 Task: In the  document Mobilecompany.doc ,insert the clipart between heading and points ' search for creative ' and adjust the shape height to  '2.9''
Action: Mouse moved to (34, 135)
Screenshot: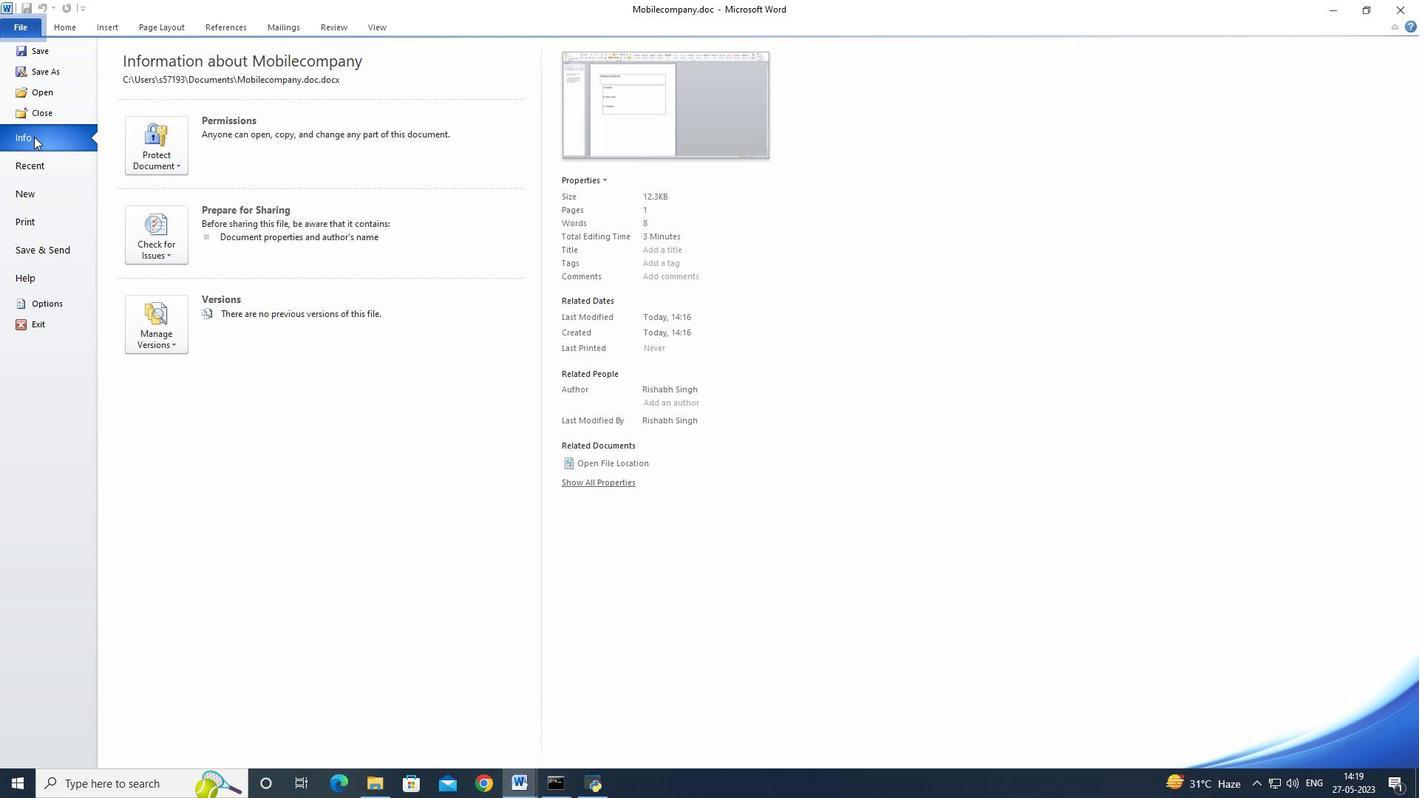 
Action: Mouse pressed left at (34, 135)
Screenshot: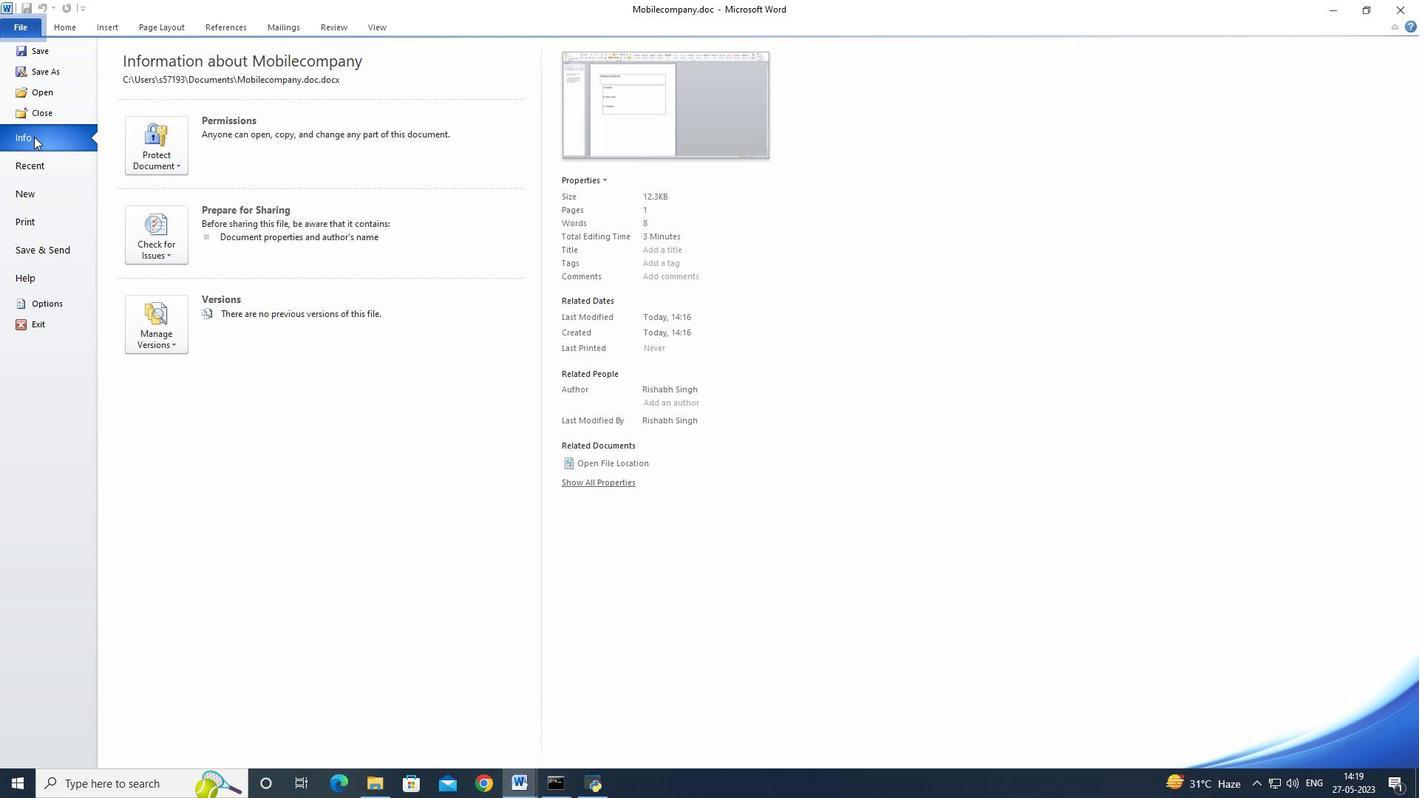 
Action: Mouse moved to (45, 95)
Screenshot: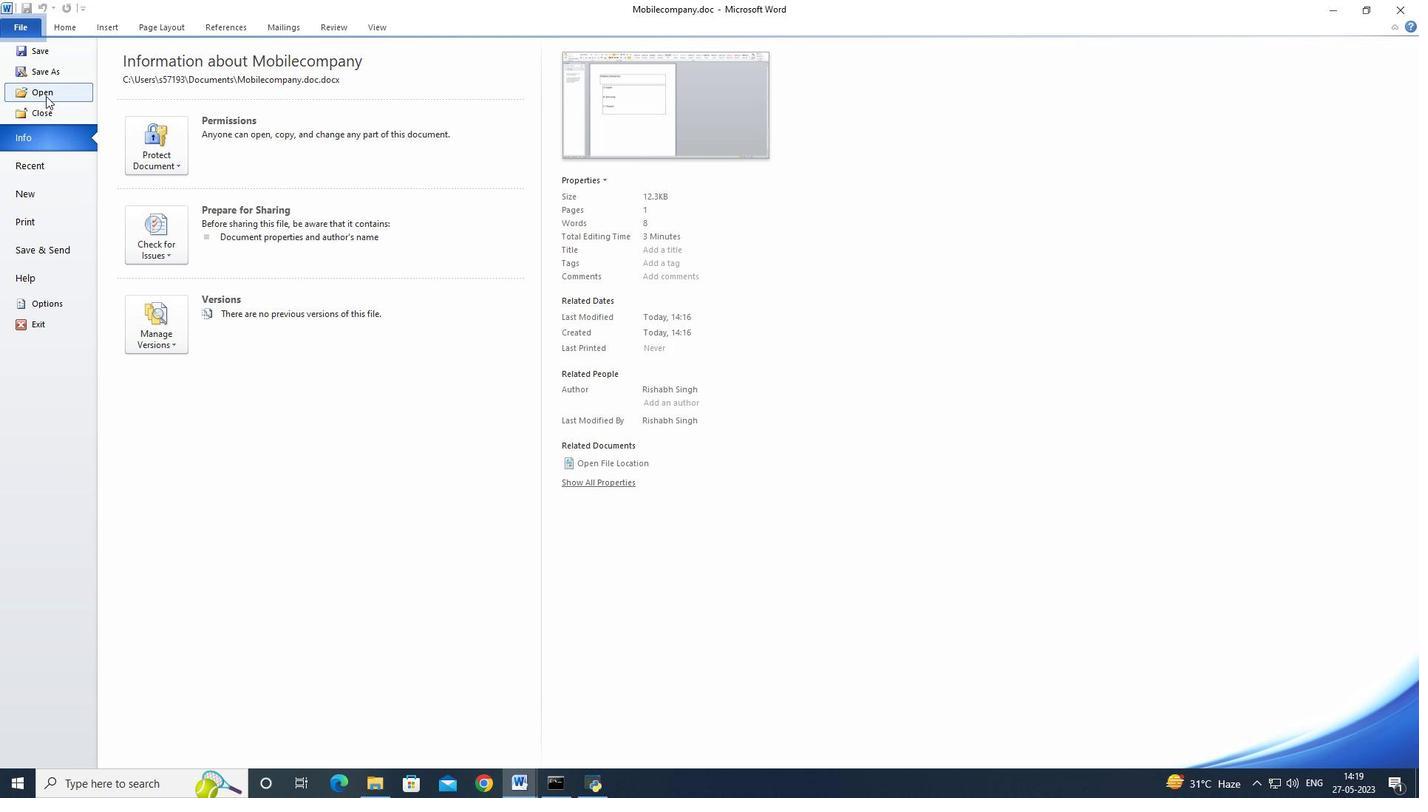 
Action: Mouse pressed left at (45, 95)
Screenshot: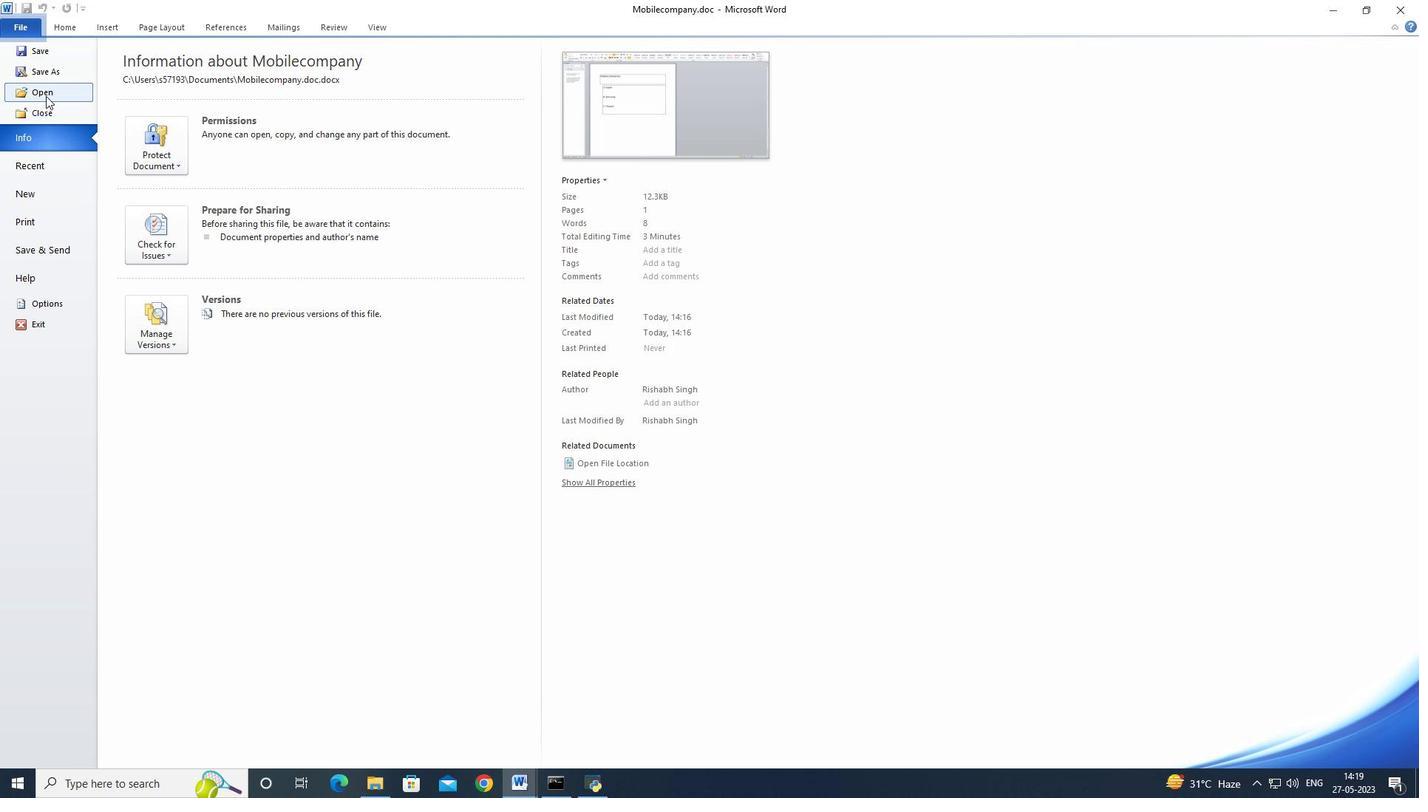 
Action: Mouse moved to (196, 139)
Screenshot: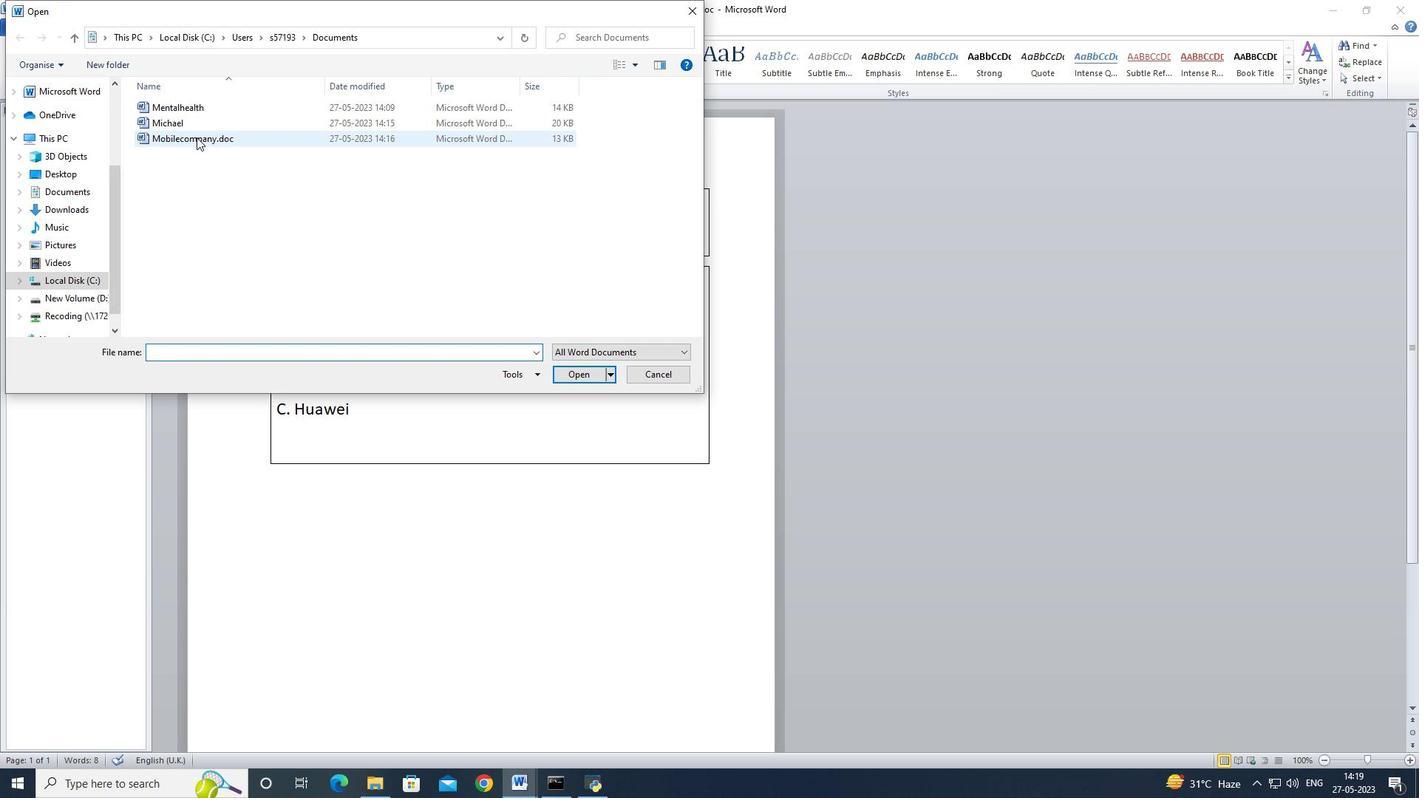 
Action: Mouse pressed left at (196, 139)
Screenshot: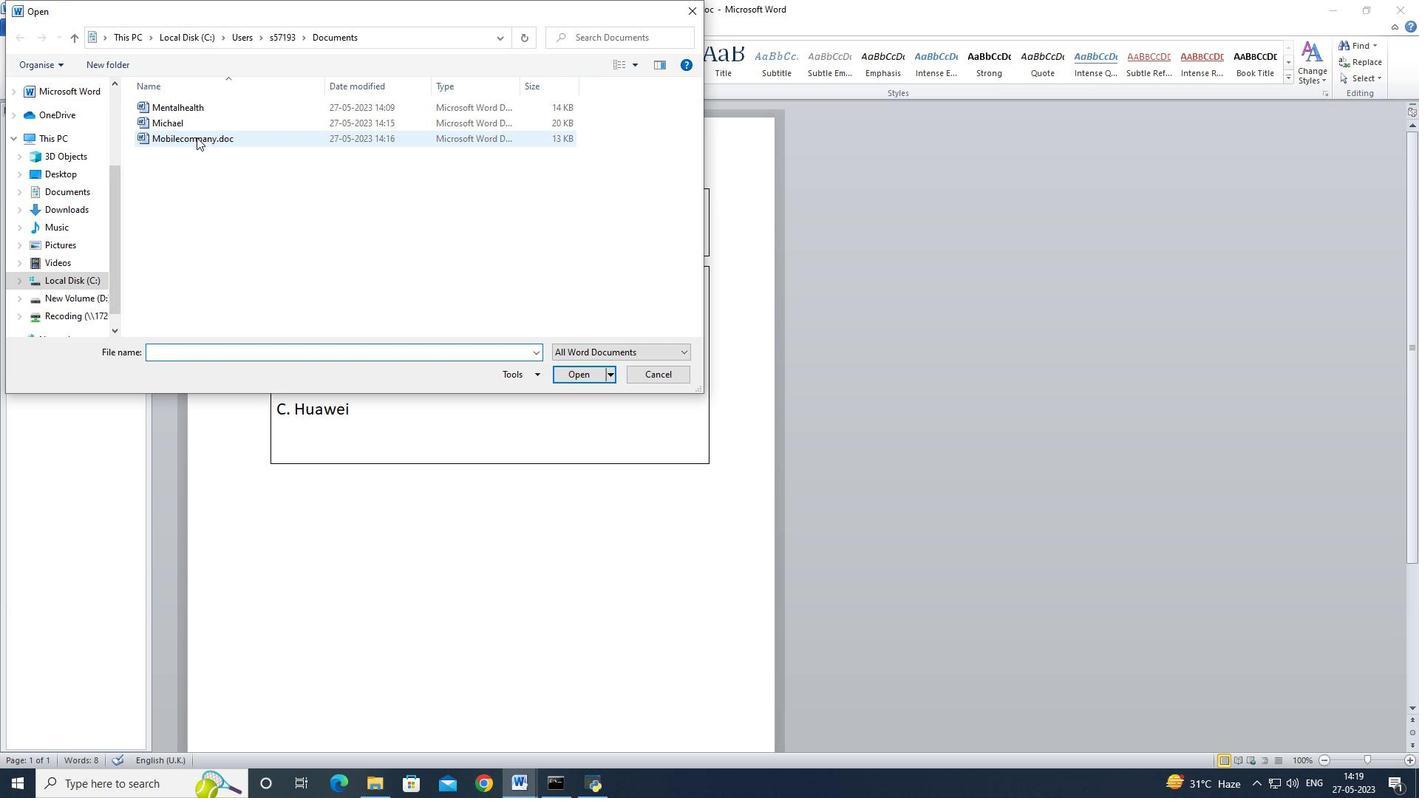 
Action: Mouse moved to (578, 371)
Screenshot: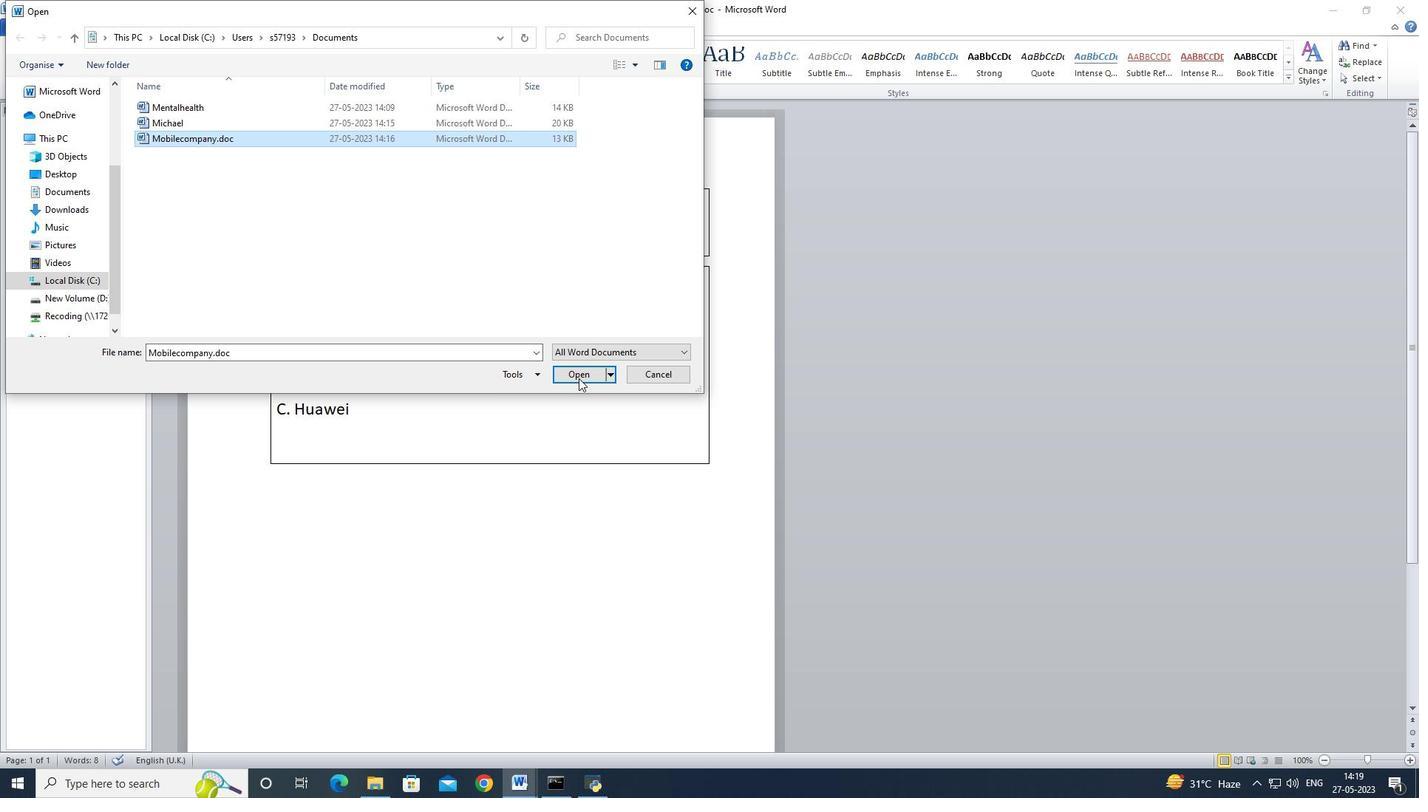 
Action: Mouse pressed left at (578, 371)
Screenshot: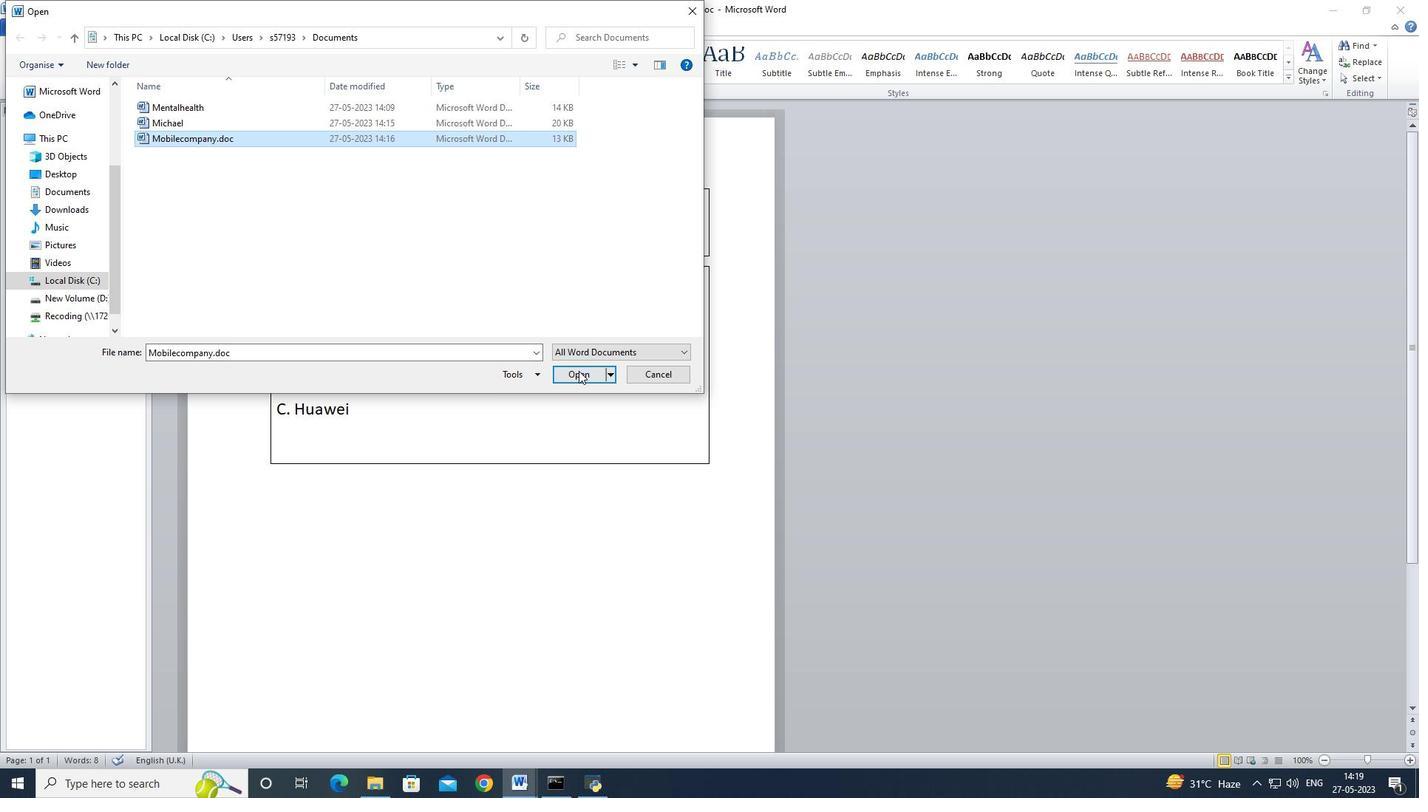 
Action: Mouse moved to (717, 254)
Screenshot: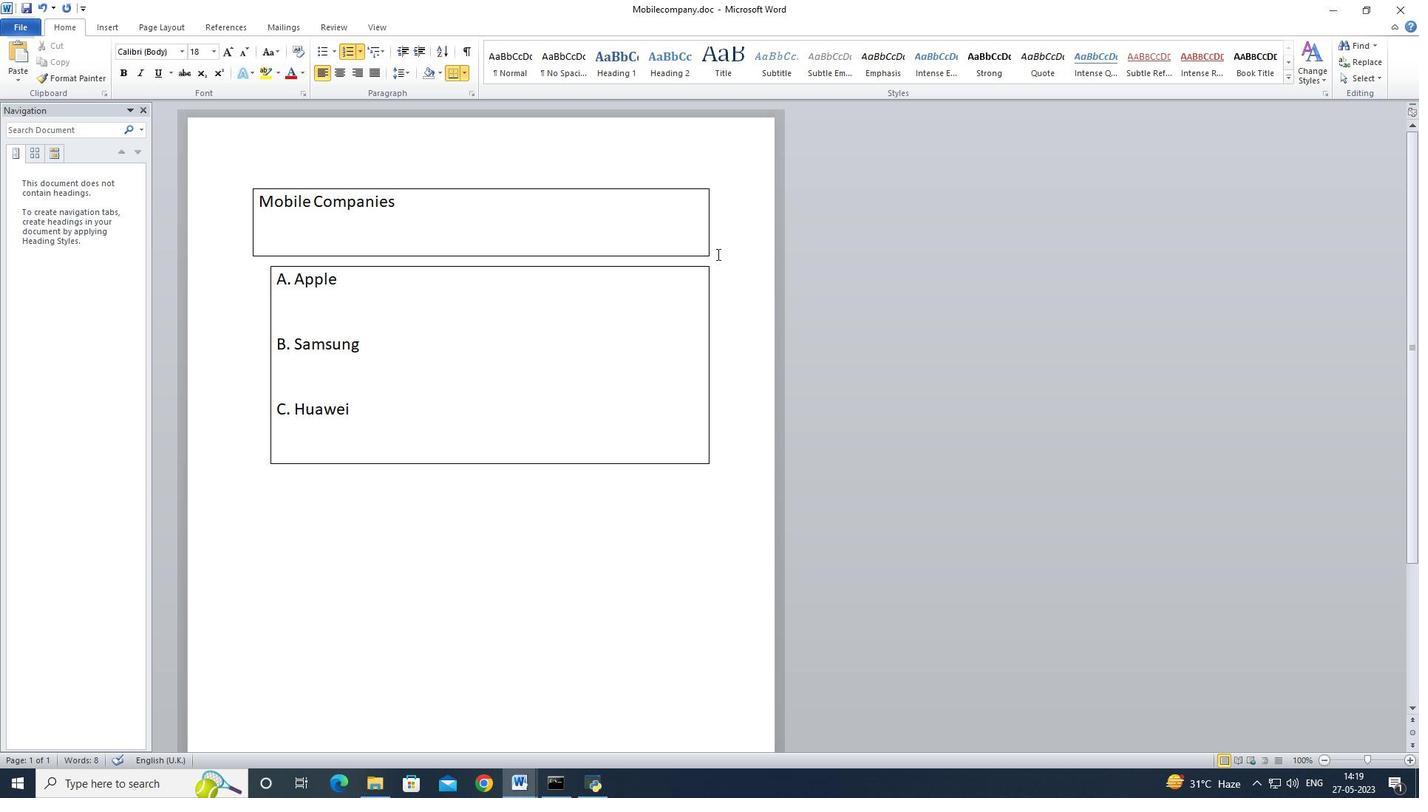 
Action: Mouse pressed left at (717, 254)
Screenshot: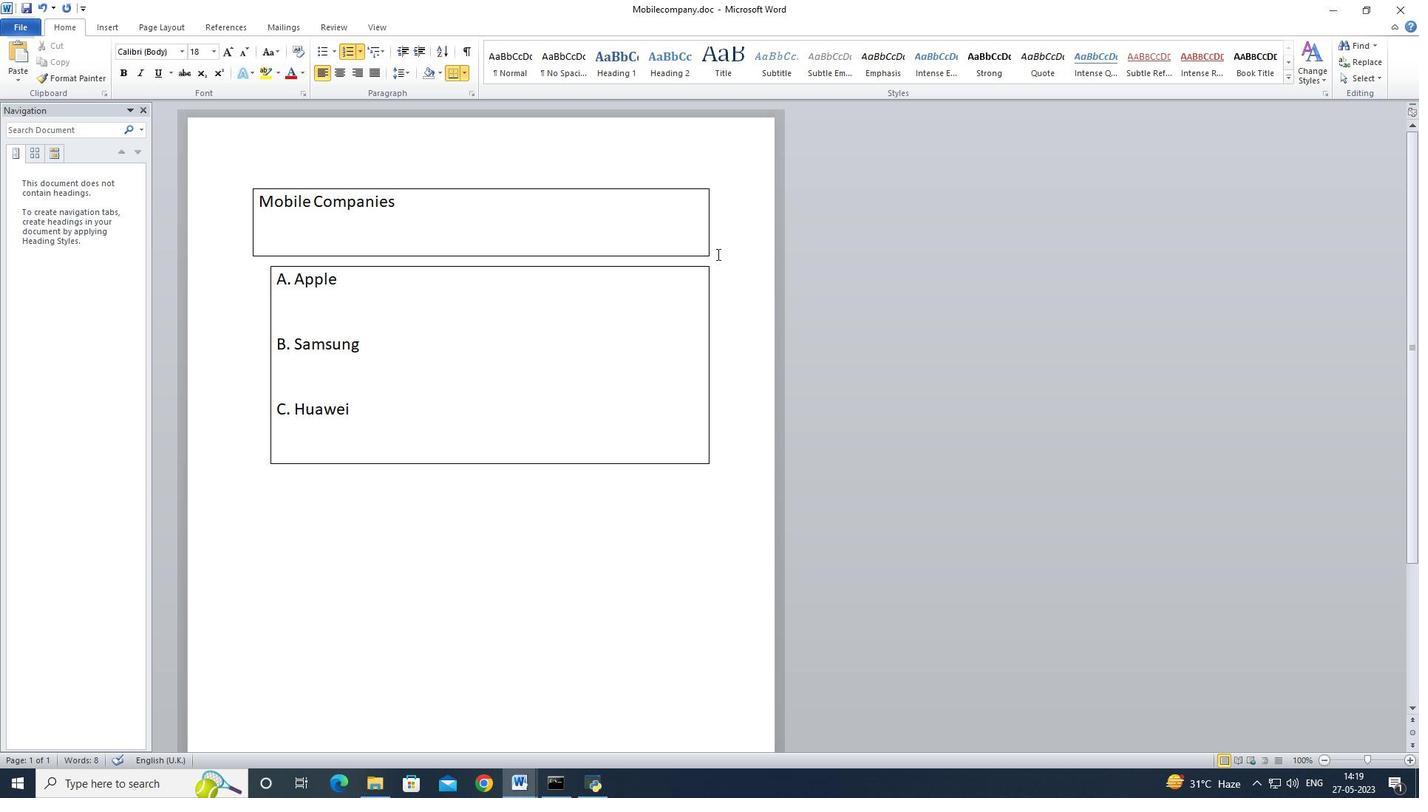 
Action: Mouse moved to (719, 253)
Screenshot: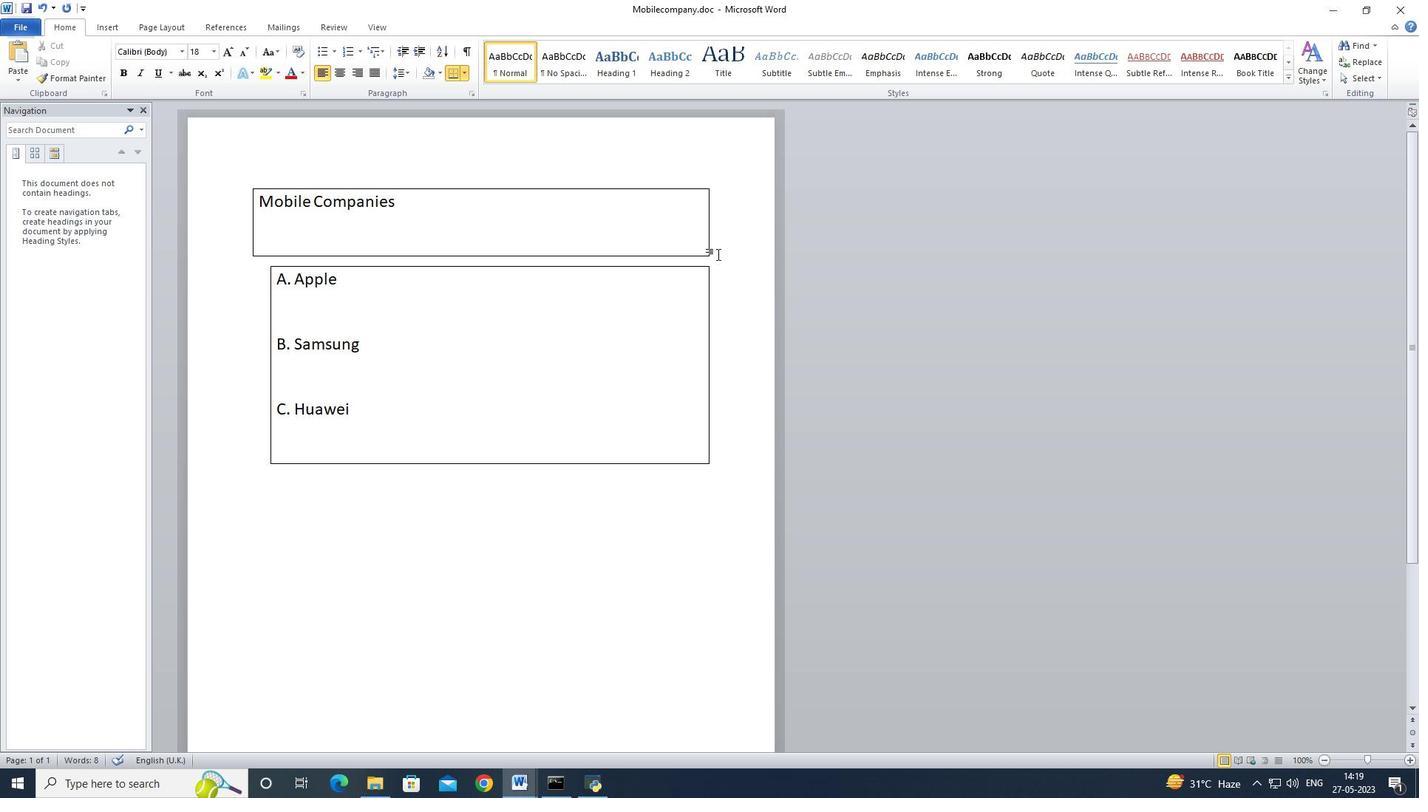 
Action: Mouse pressed left at (719, 253)
Screenshot: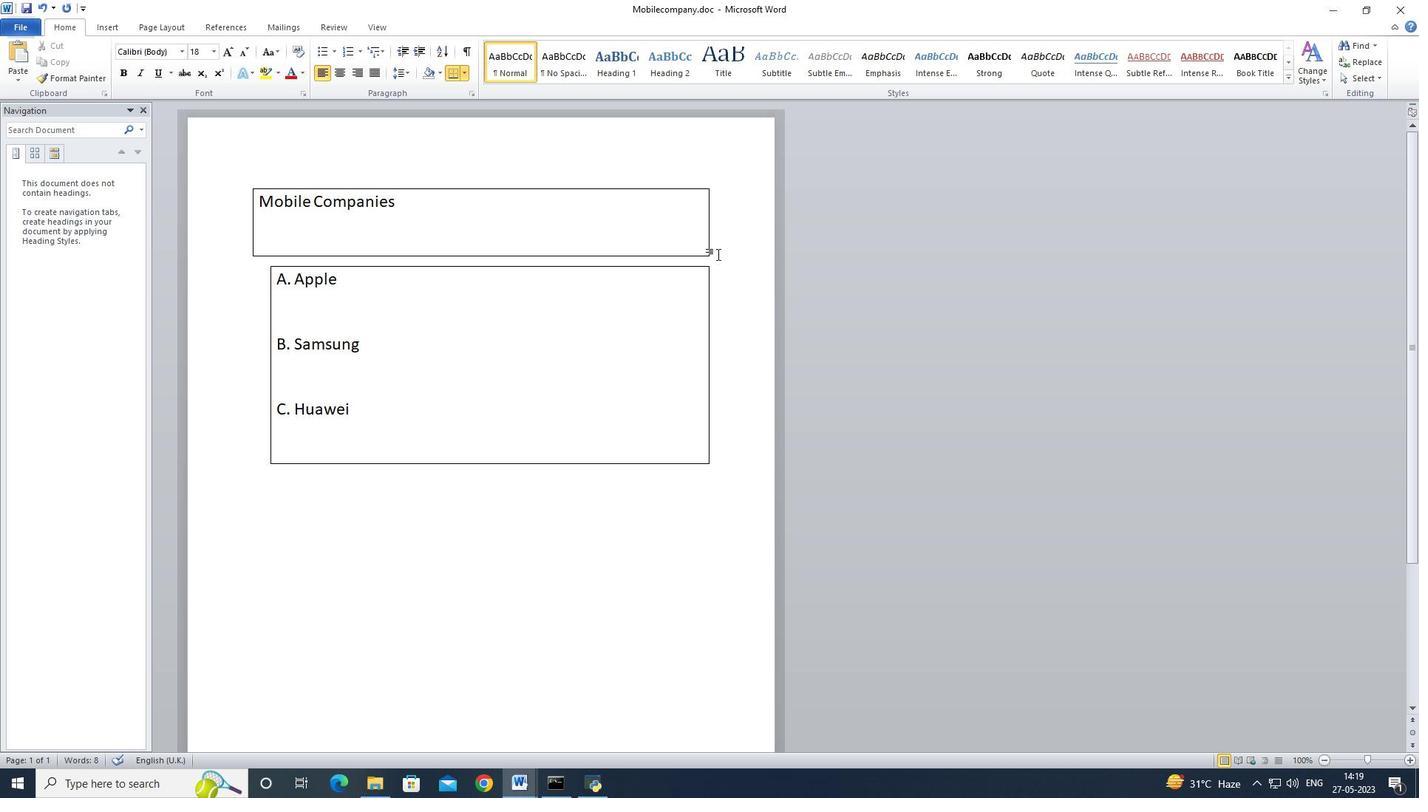 
Action: Mouse moved to (626, 243)
Screenshot: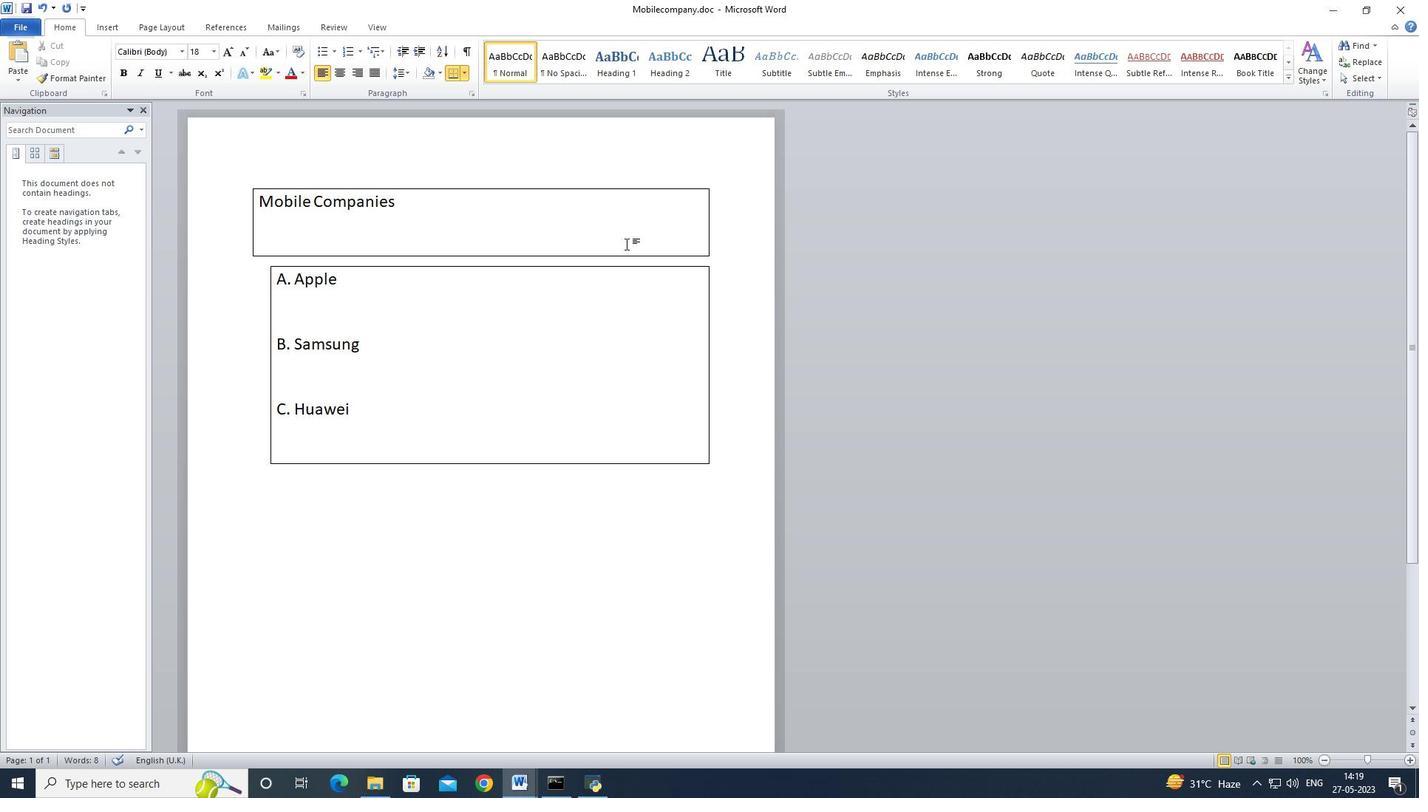 
Action: Key pressed <Key.enter><Key.enter><Key.backspace><Key.backspace>
Screenshot: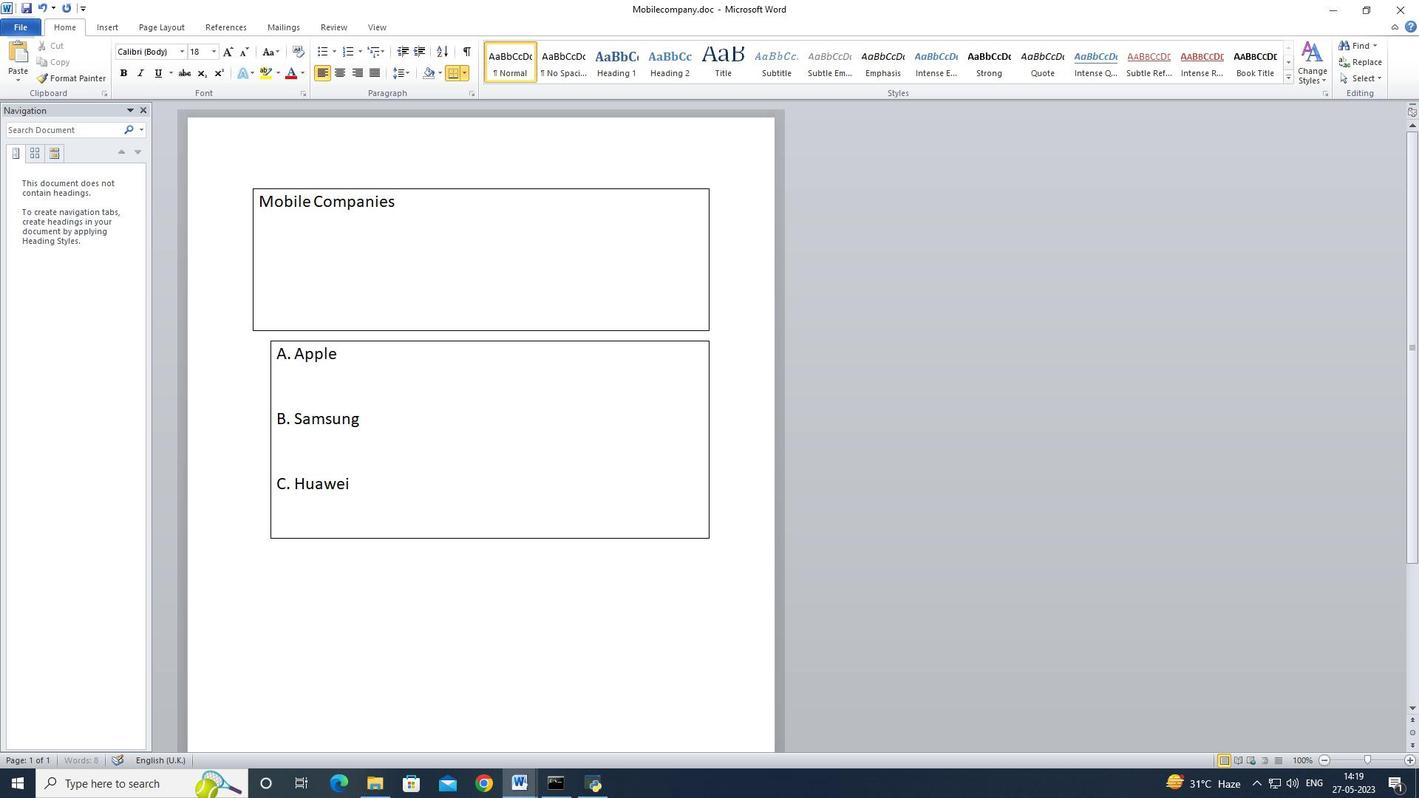 
Action: Mouse moved to (233, 277)
Screenshot: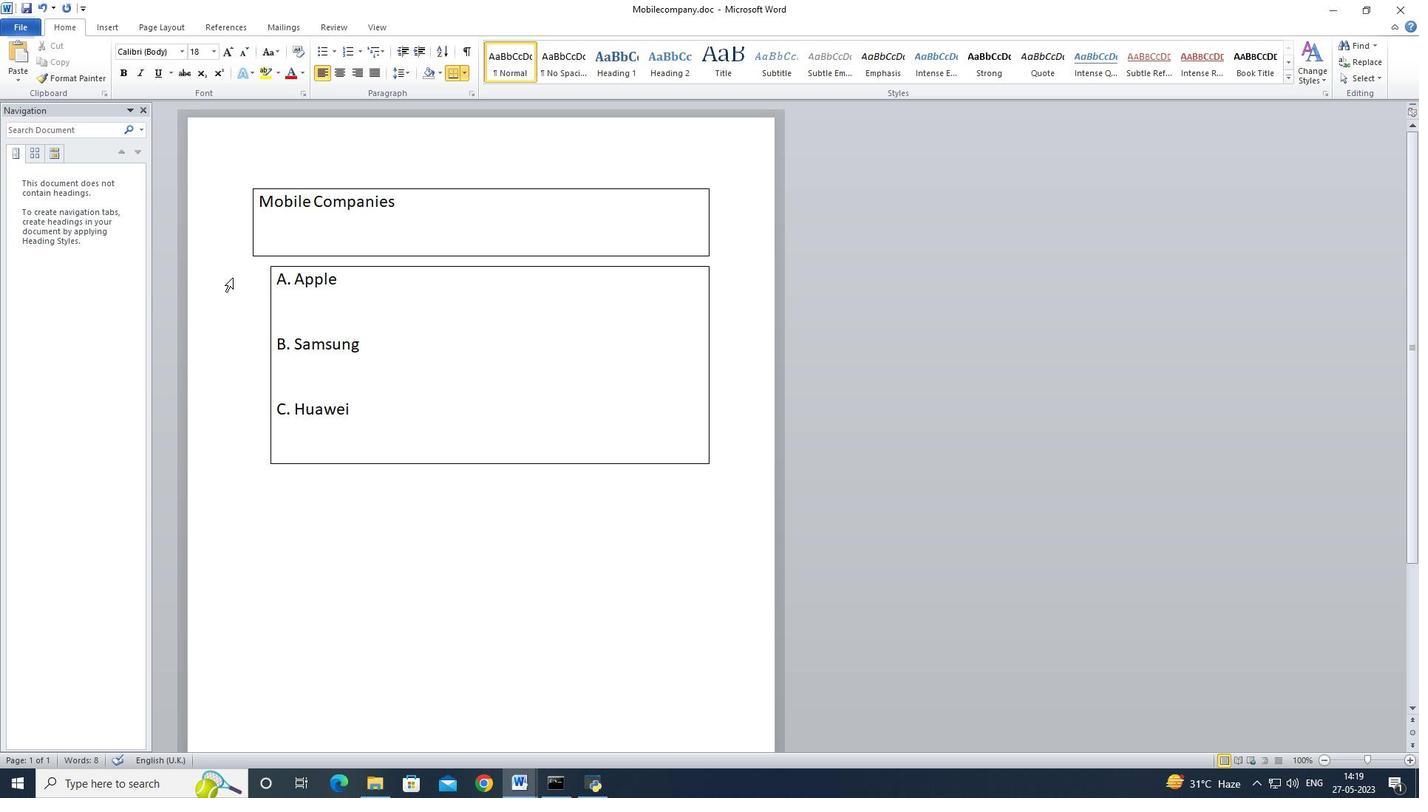 
Action: Mouse pressed left at (233, 277)
Screenshot: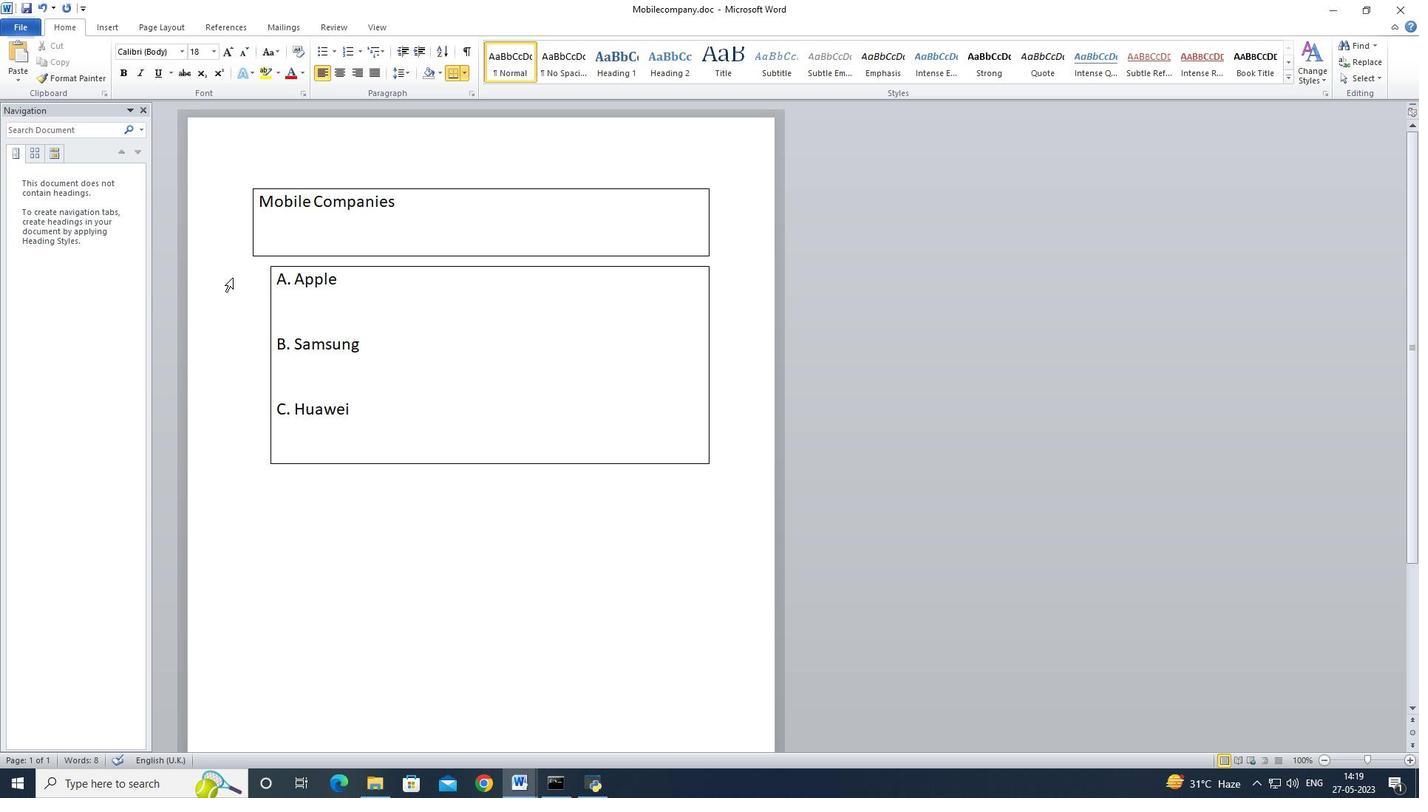 
Action: Mouse moved to (262, 280)
Screenshot: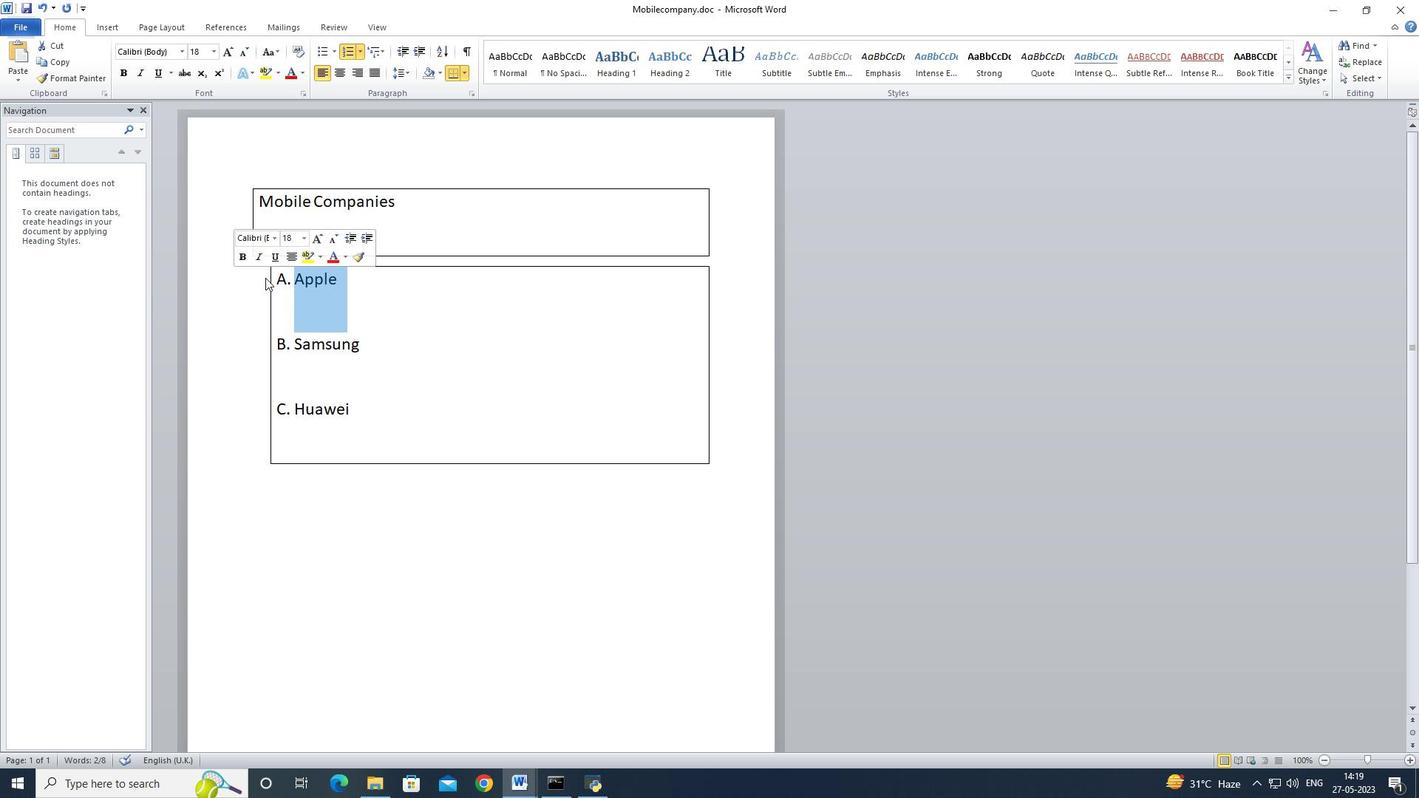 
Action: Mouse pressed left at (262, 280)
Screenshot: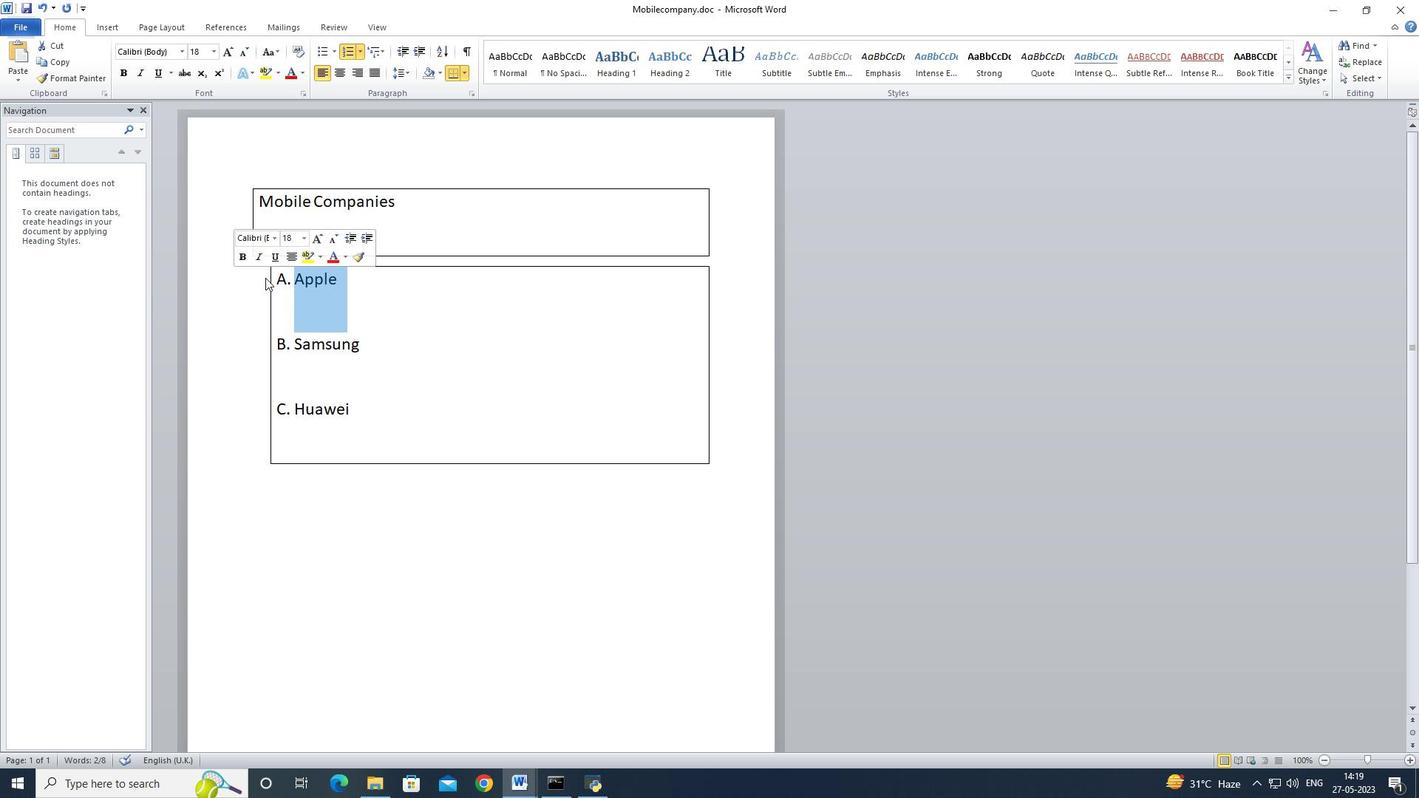 
Action: Mouse moved to (123, 27)
Screenshot: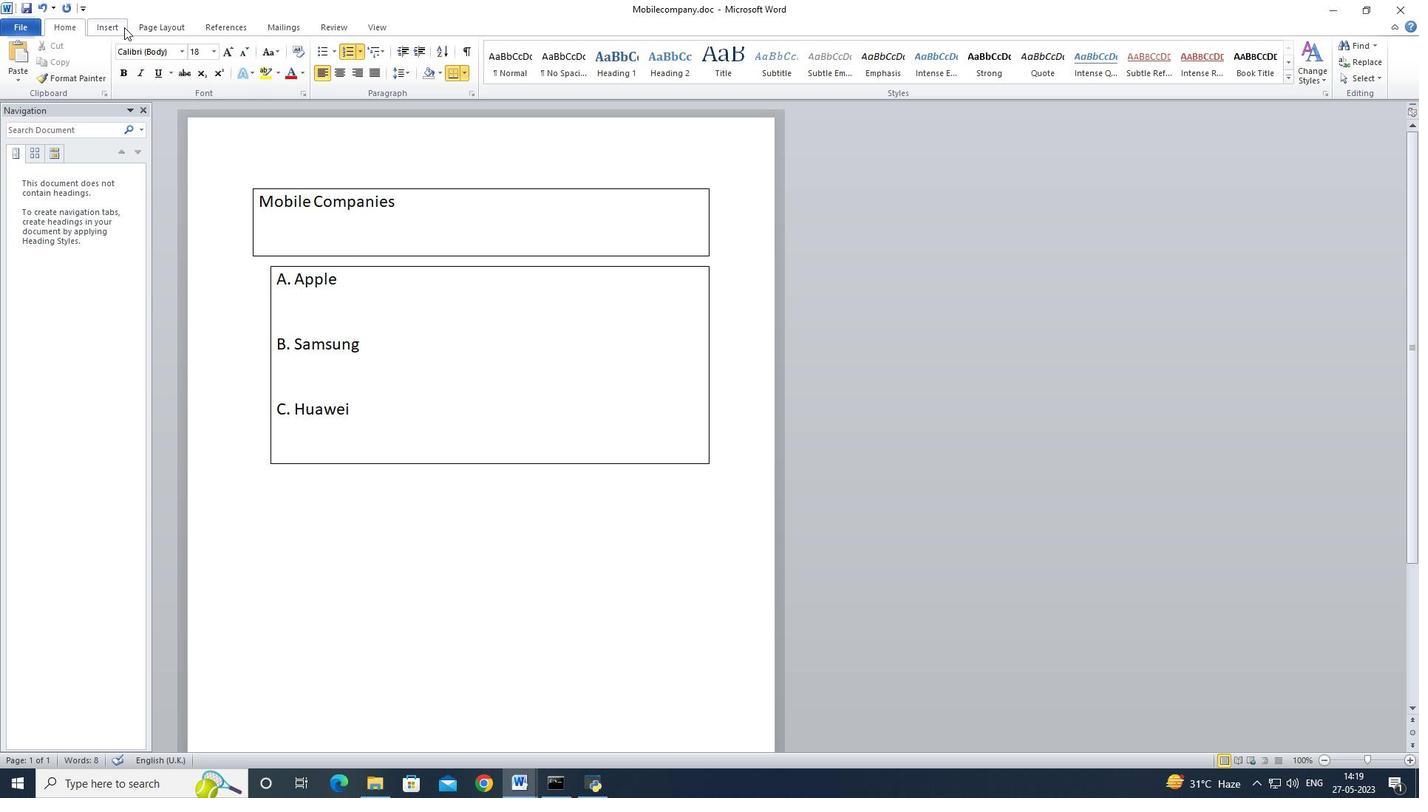 
Action: Mouse pressed left at (123, 27)
Screenshot: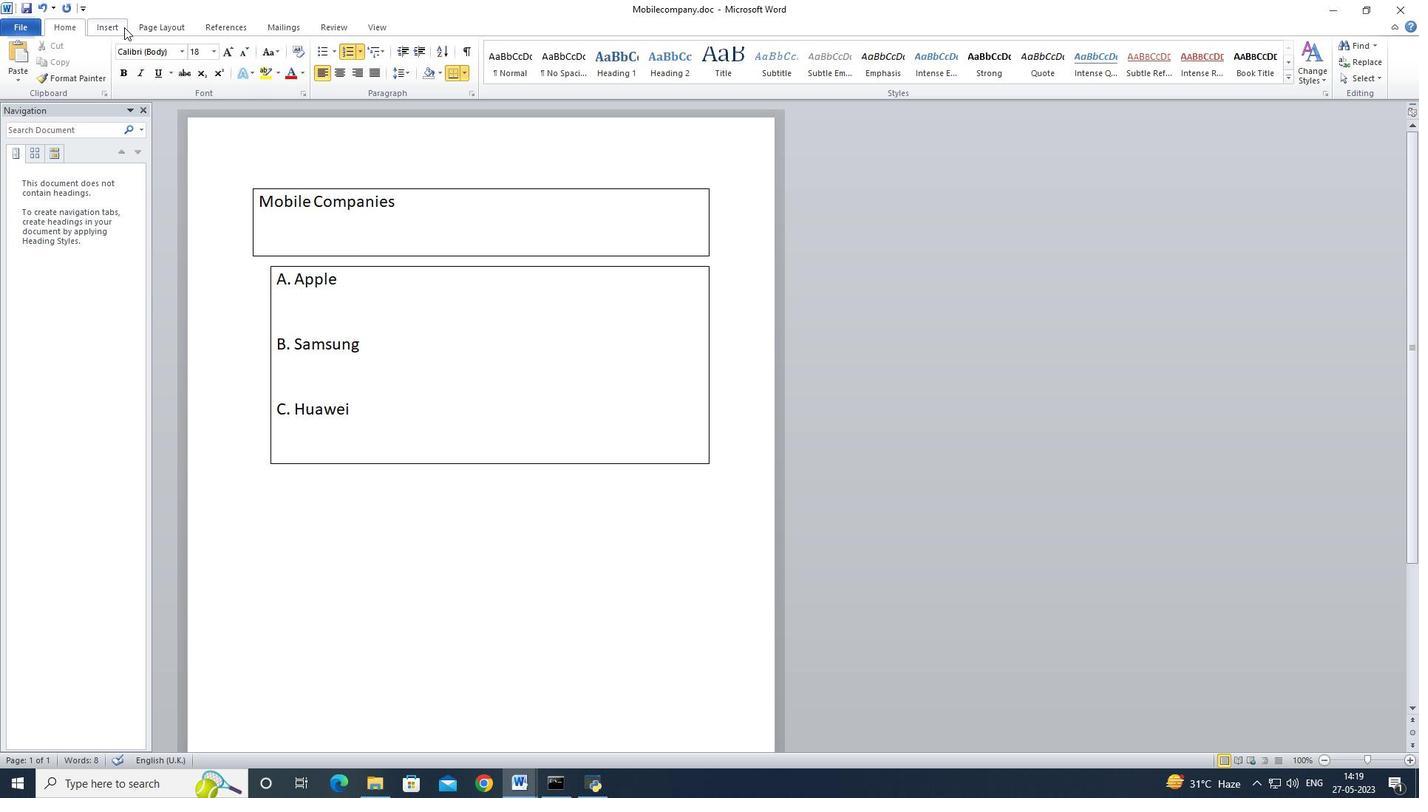 
Action: Mouse moved to (178, 56)
Screenshot: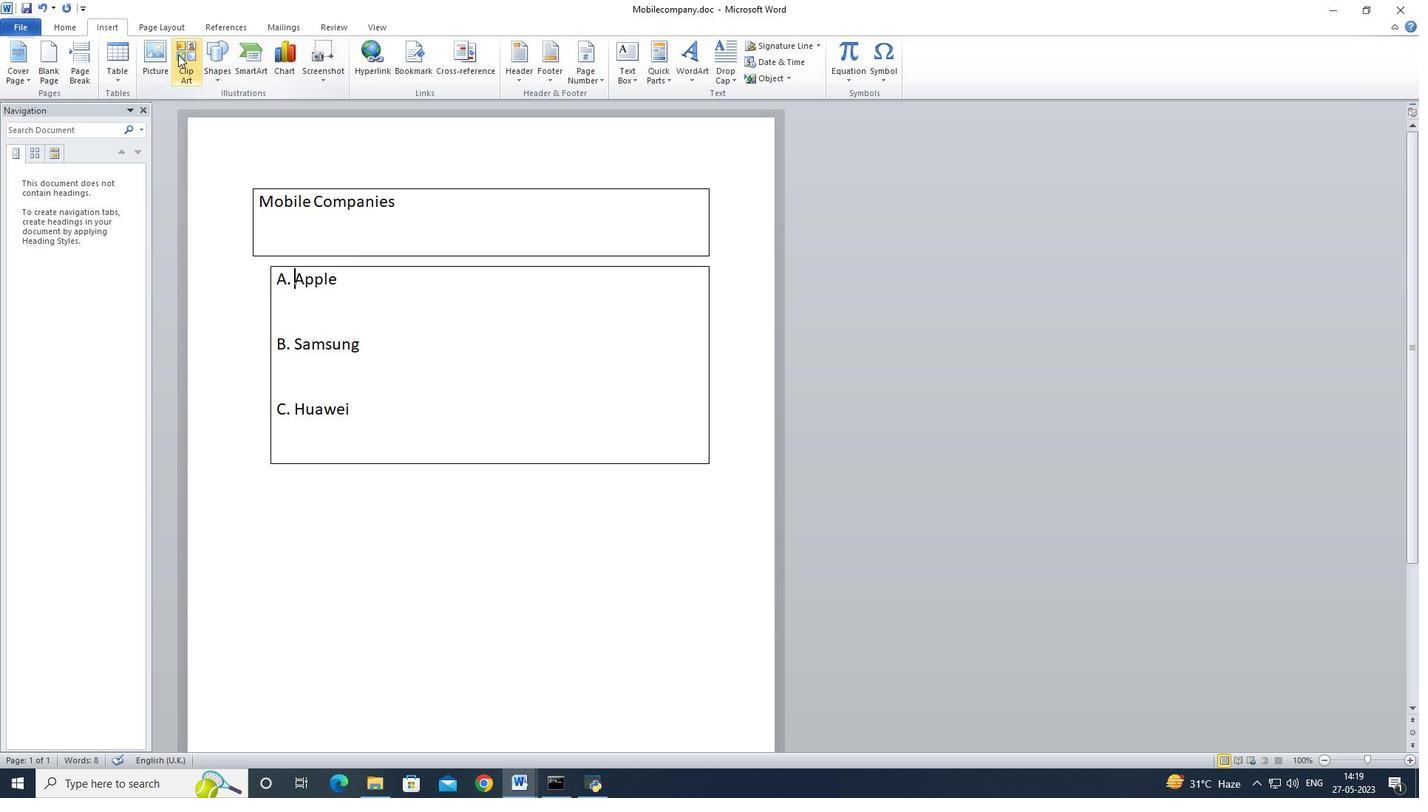 
Action: Mouse pressed left at (178, 56)
Screenshot: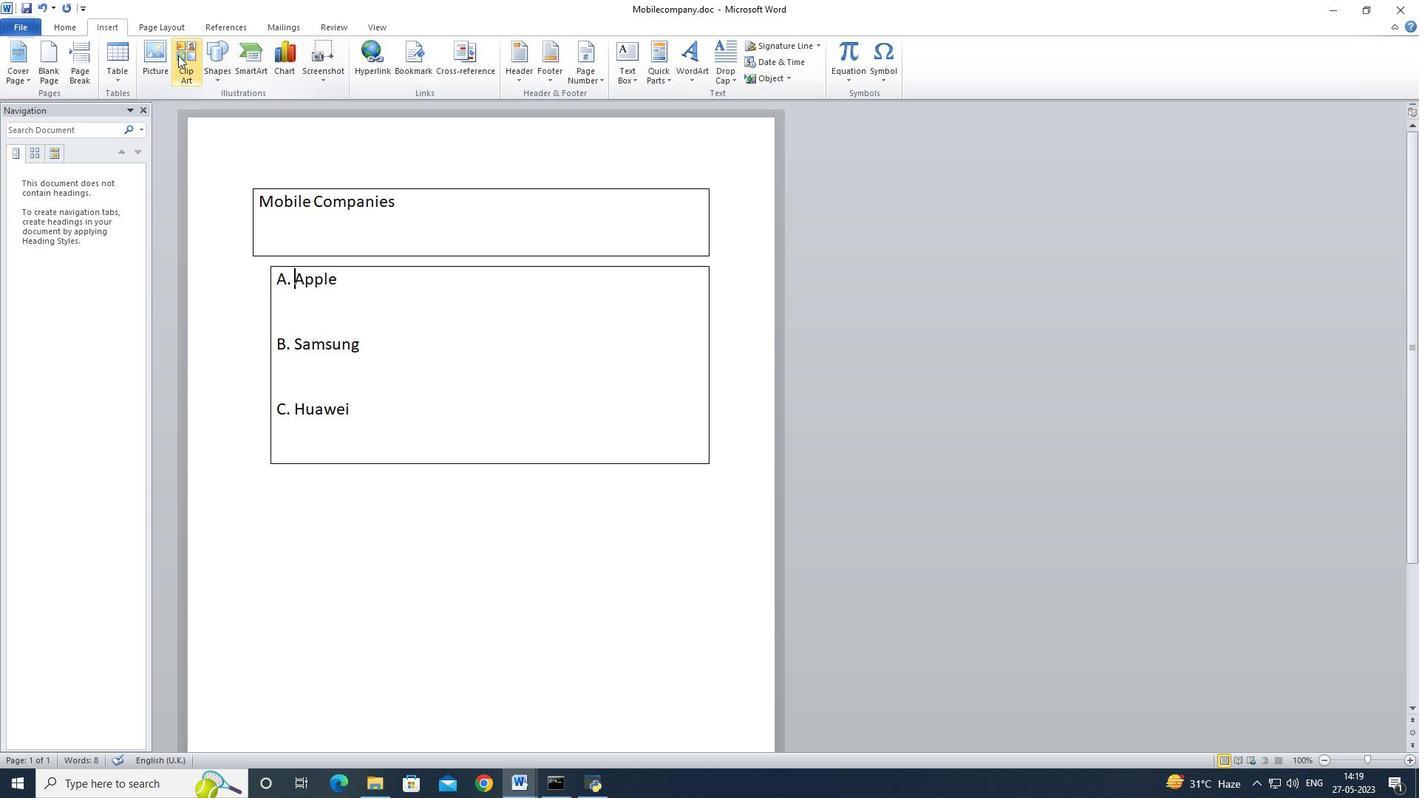
Action: Mouse moved to (1286, 139)
Screenshot: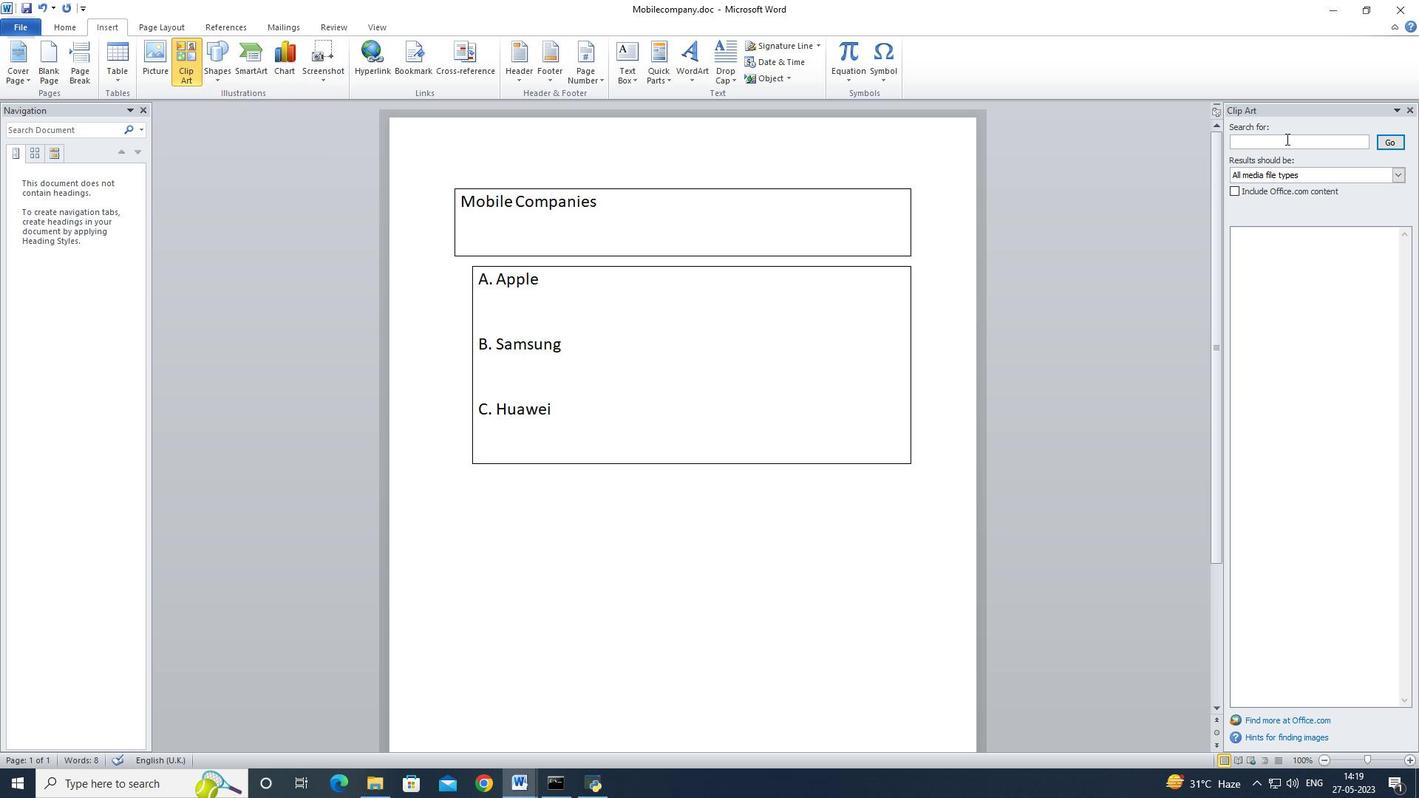 
Action: Mouse pressed left at (1286, 139)
Screenshot: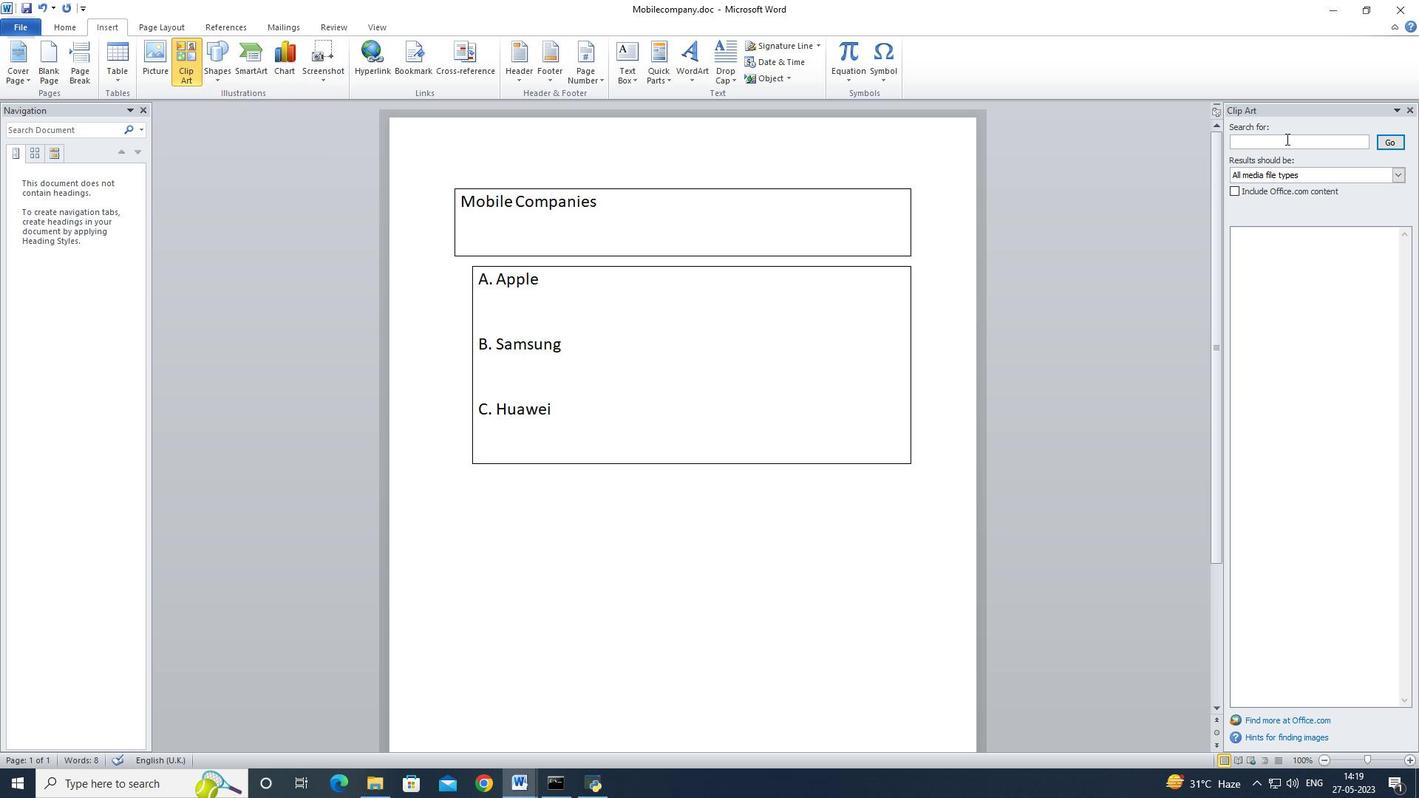 
Action: Mouse moved to (1290, 133)
Screenshot: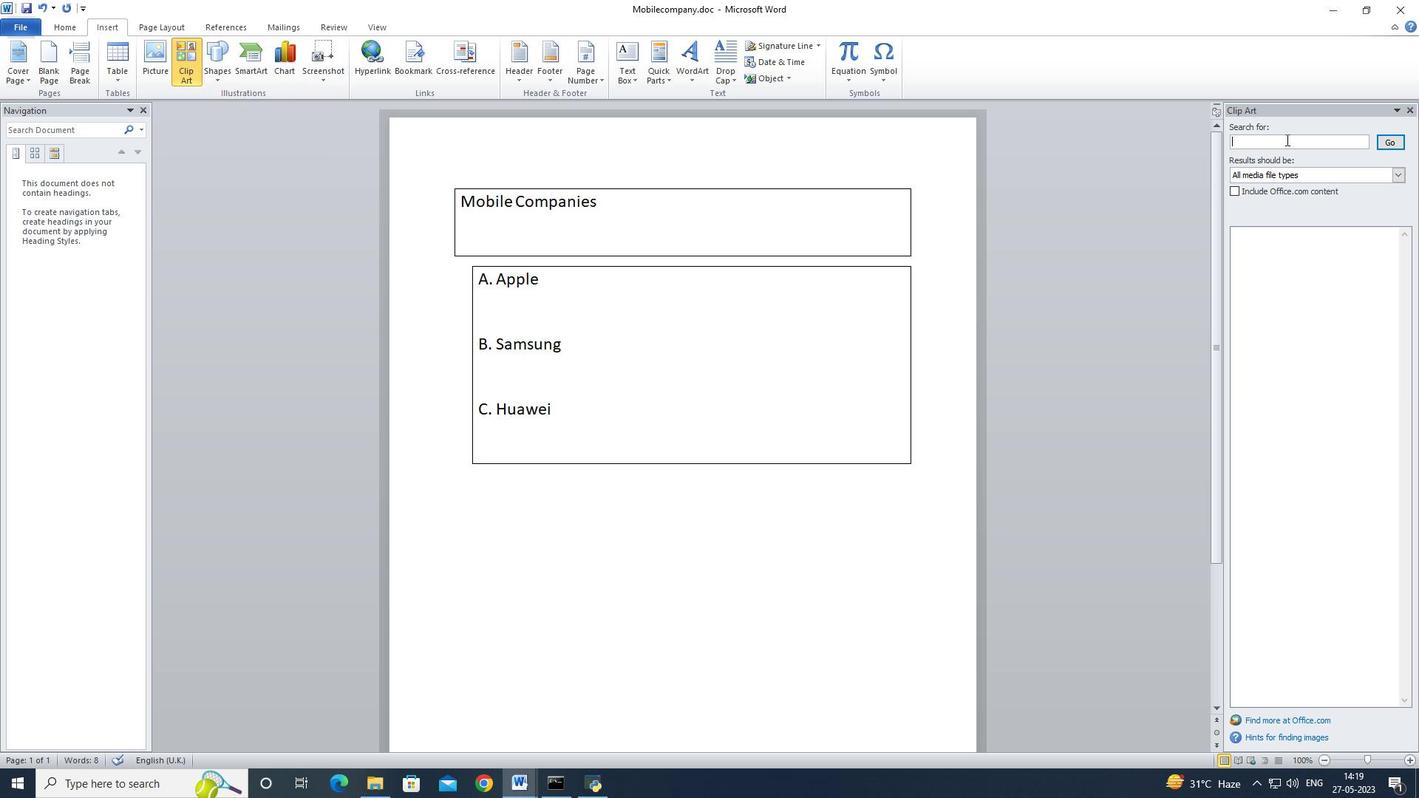 
Action: Key pressed searcg<Key.backspace>h<Key.space>for<Key.space>creative
Screenshot: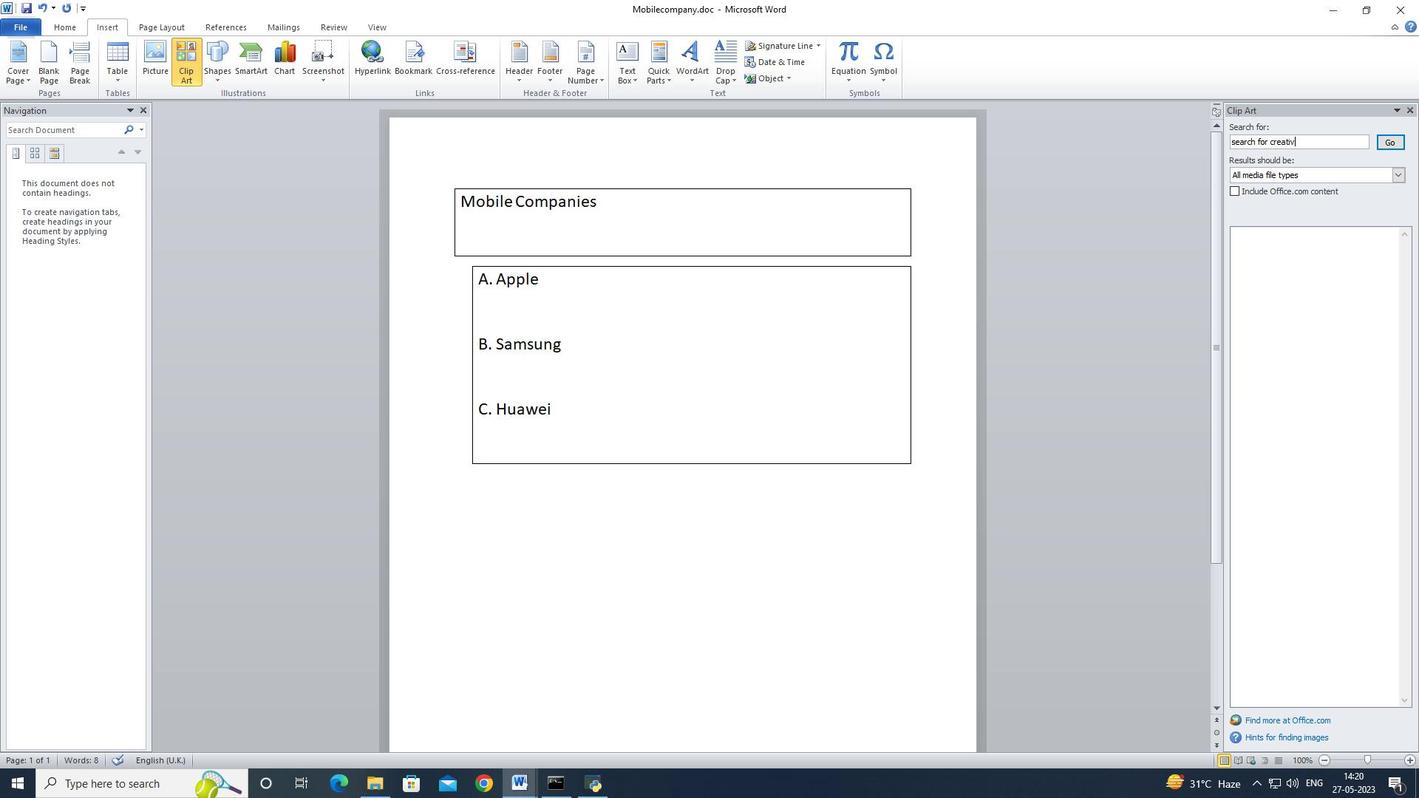 
Action: Mouse moved to (1387, 139)
Screenshot: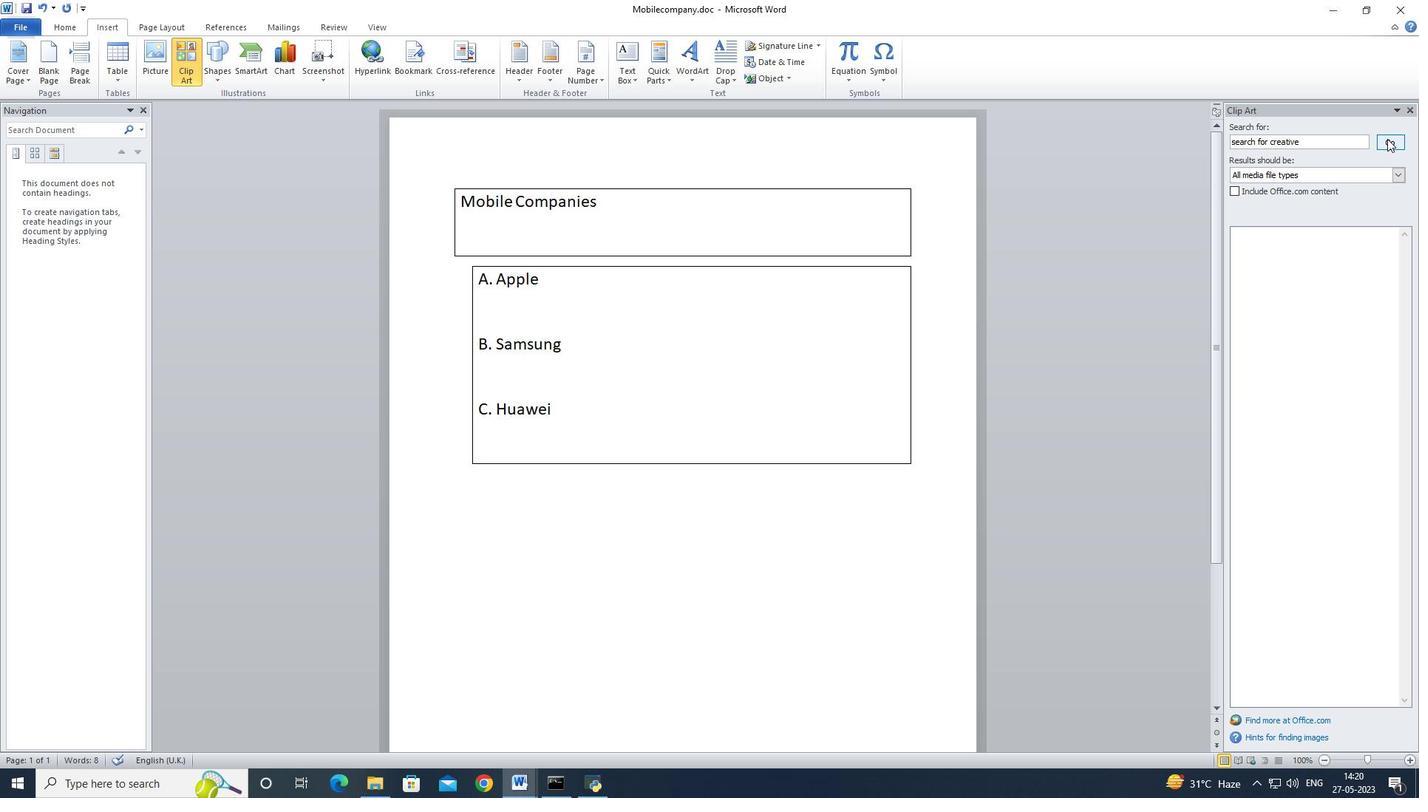 
Action: Mouse pressed left at (1387, 139)
Screenshot: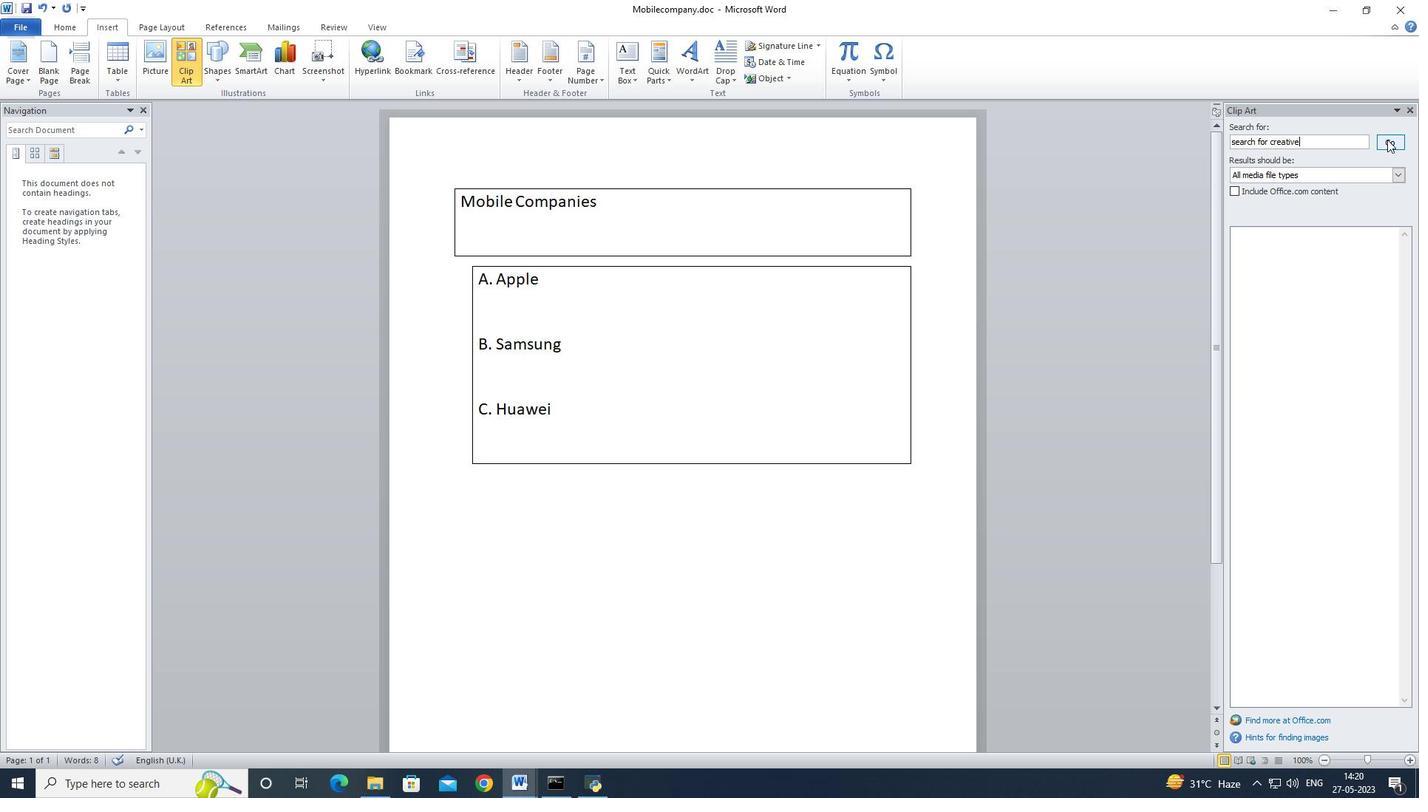 
Action: Mouse moved to (1185, 249)
Screenshot: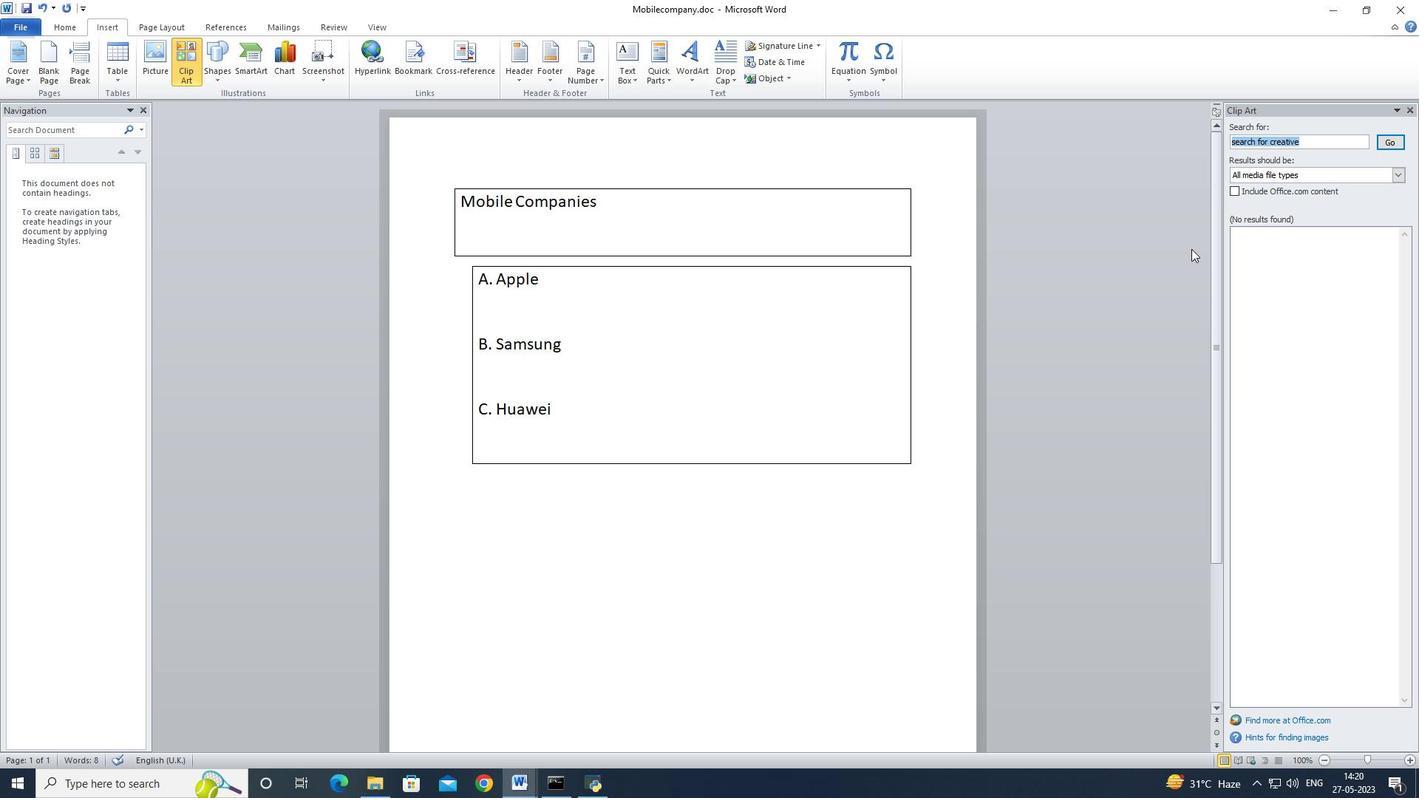 
Action: Mouse pressed left at (1185, 249)
Screenshot: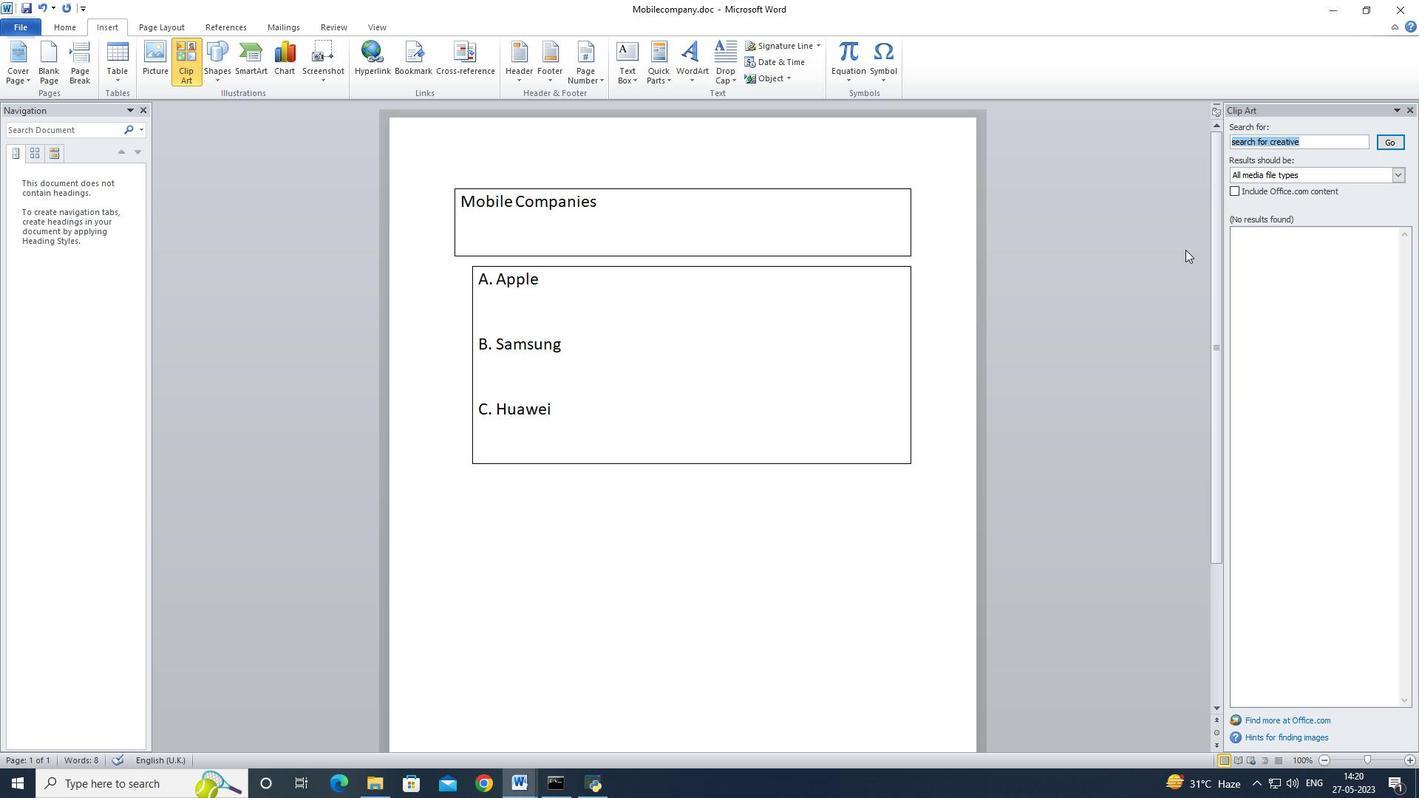 
Action: Mouse moved to (1188, 246)
Screenshot: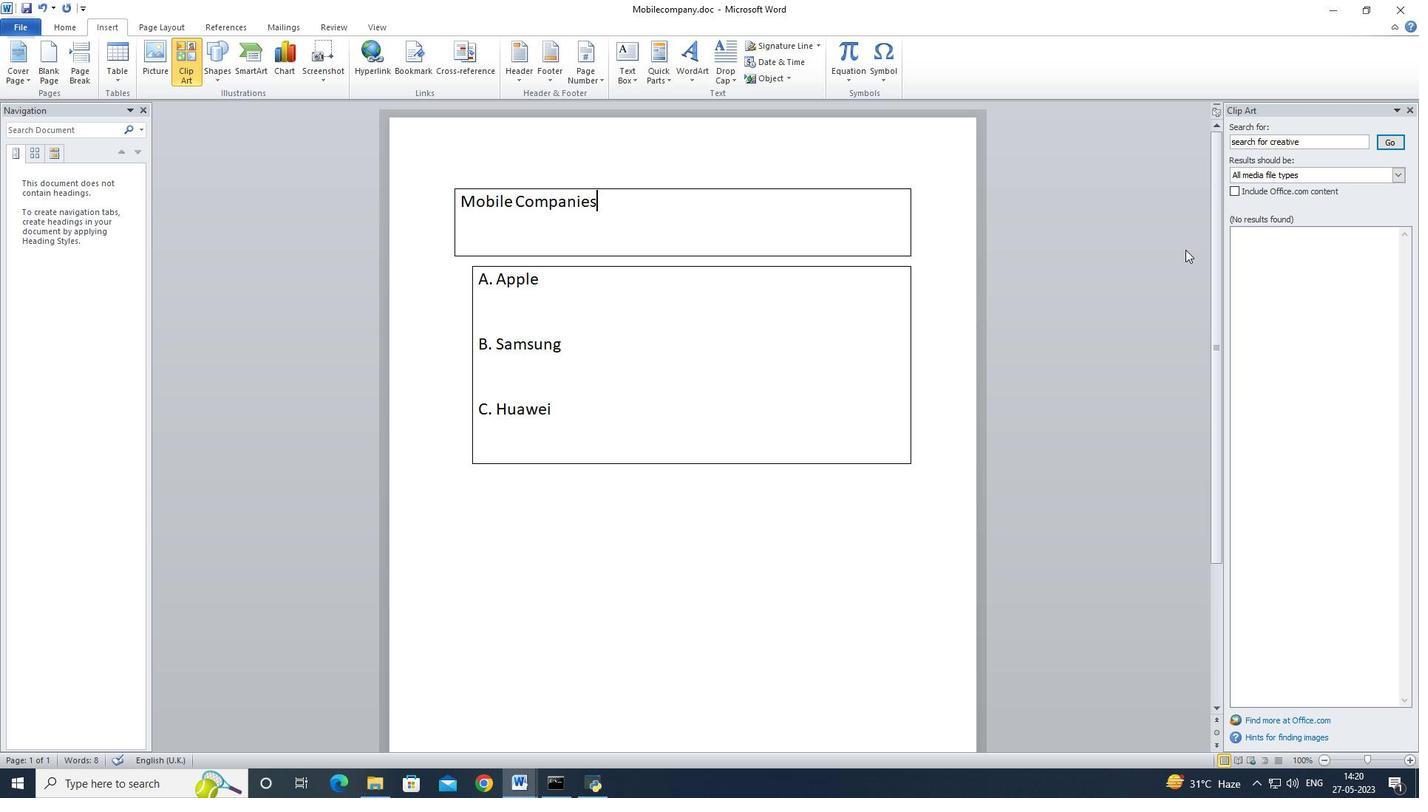 
